 Task: Select Convenience. Add to cart, from Ice Cream Parlour for 1779 Jenna Lane, Cincinnati, Ohio 45202, Cell Number 513-925-0533, following item : Sundae Funday Bundle_x000D_
 - 2
Action: Mouse moved to (257, 115)
Screenshot: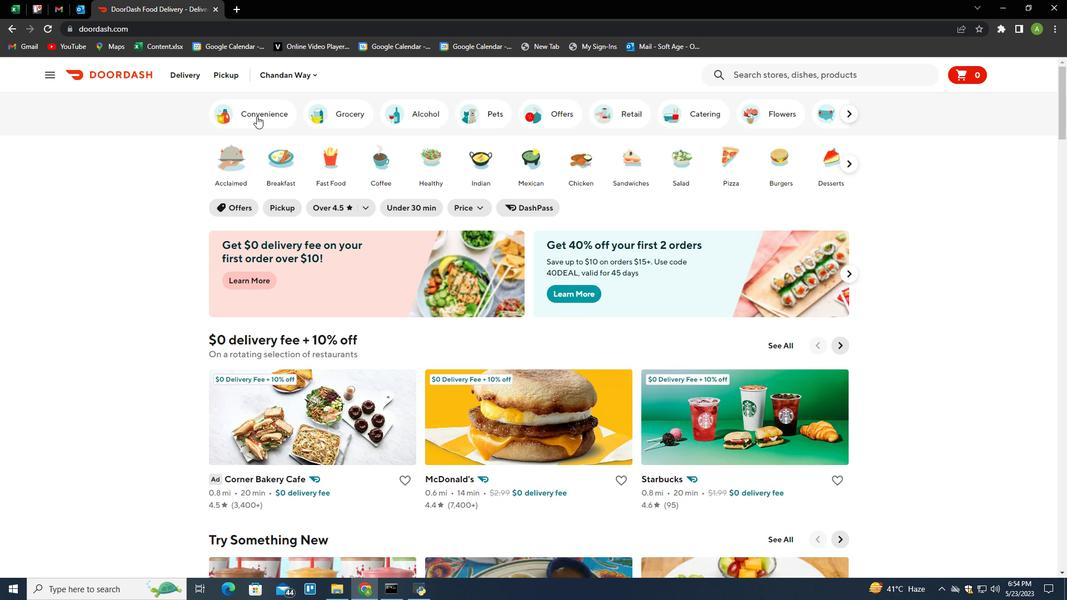 
Action: Mouse pressed left at (257, 115)
Screenshot: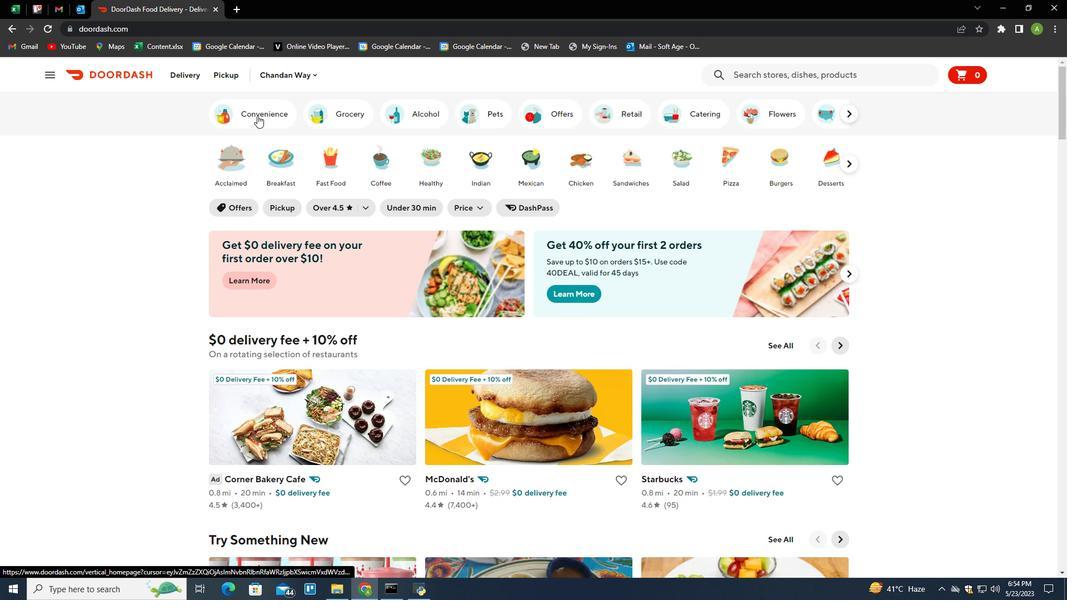 
Action: Mouse moved to (713, 480)
Screenshot: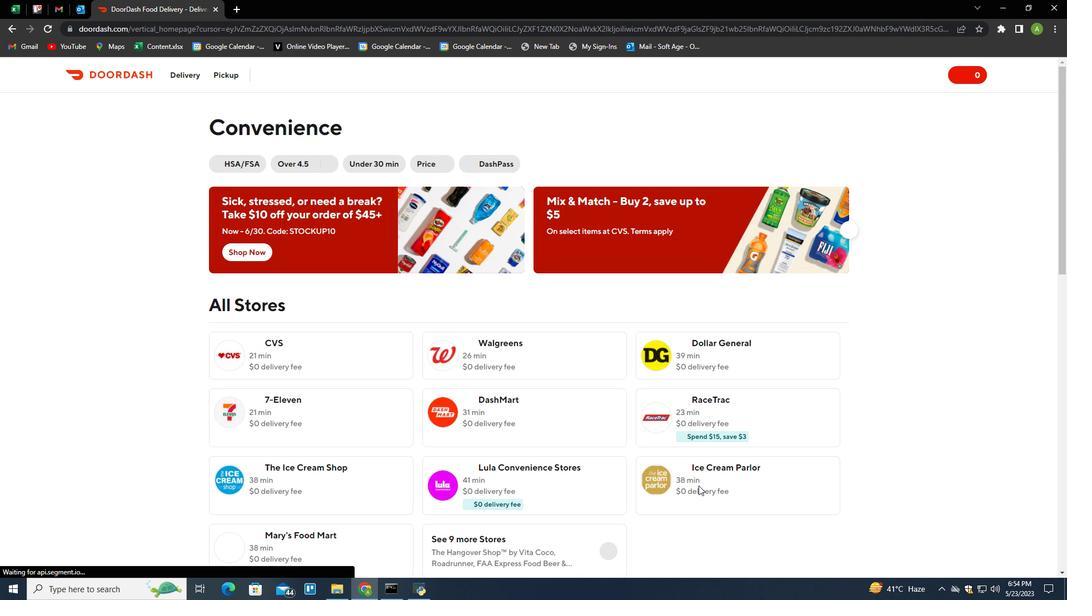 
Action: Mouse pressed left at (713, 480)
Screenshot: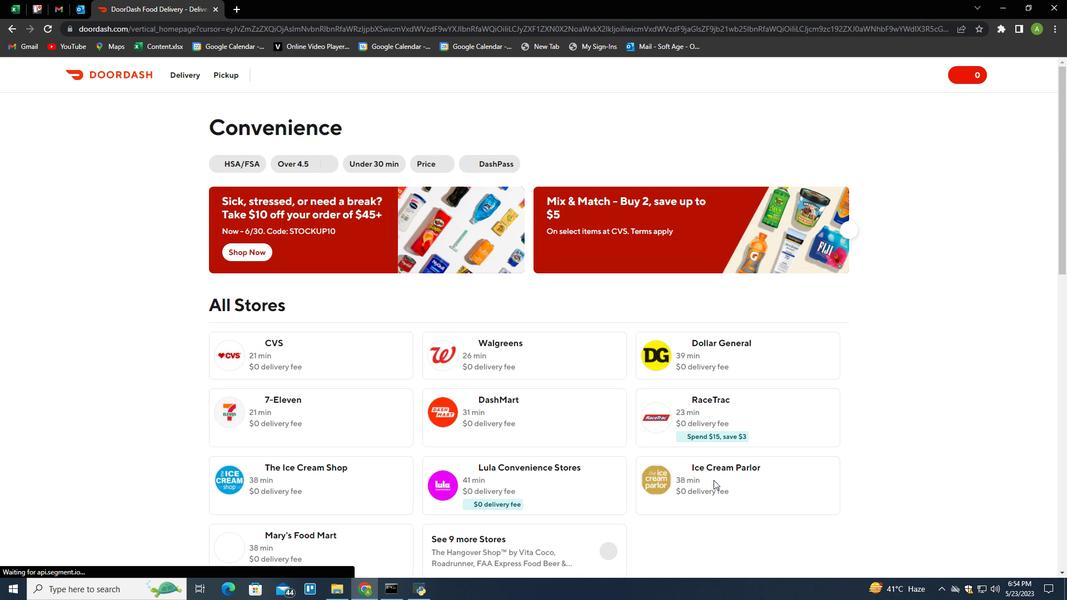 
Action: Mouse moved to (226, 75)
Screenshot: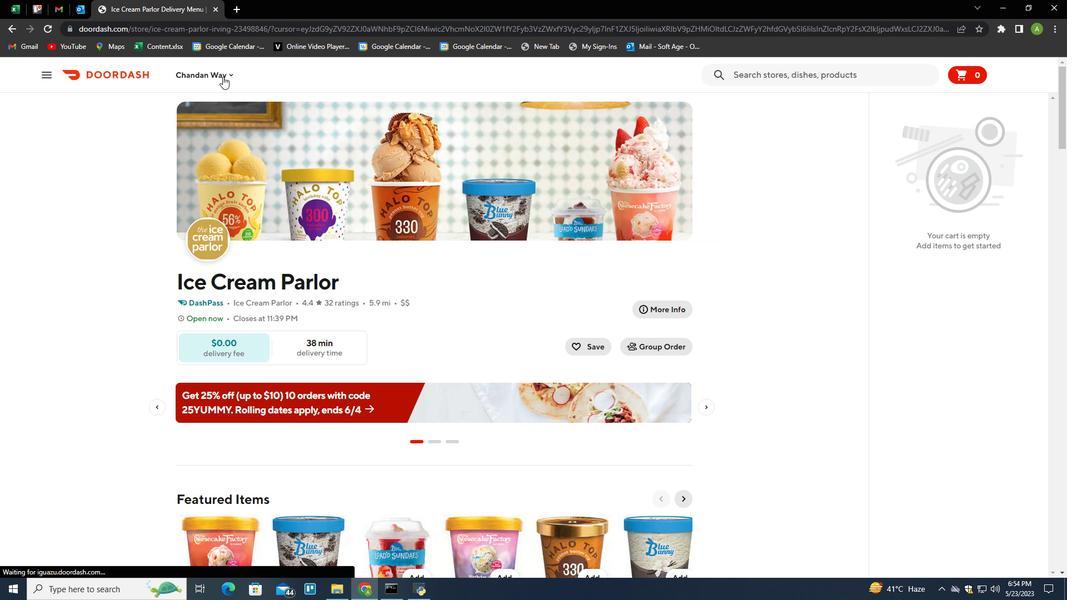 
Action: Mouse pressed left at (226, 75)
Screenshot: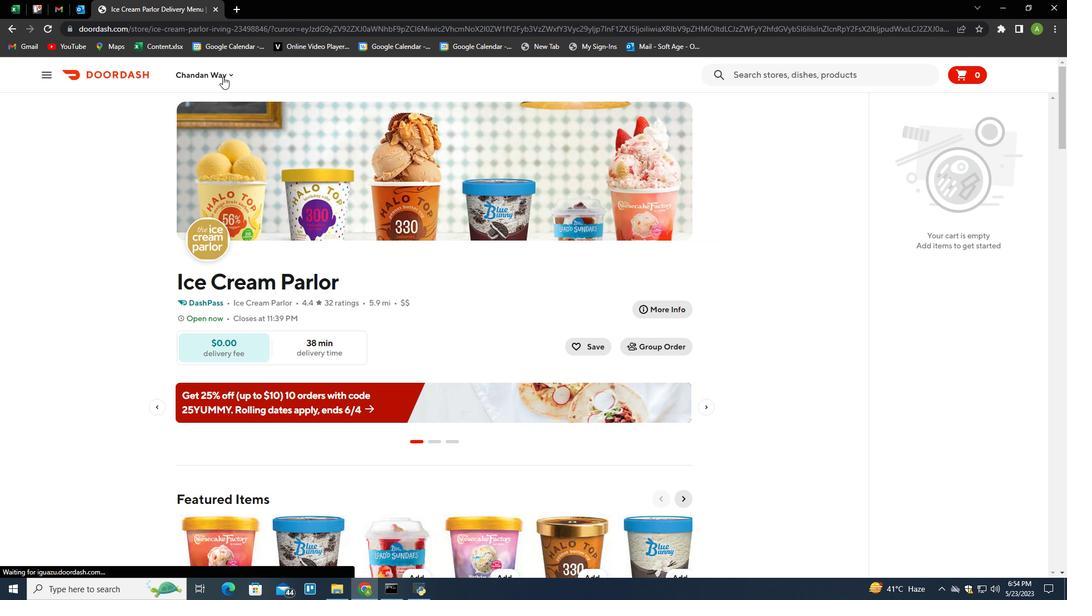 
Action: Mouse moved to (245, 120)
Screenshot: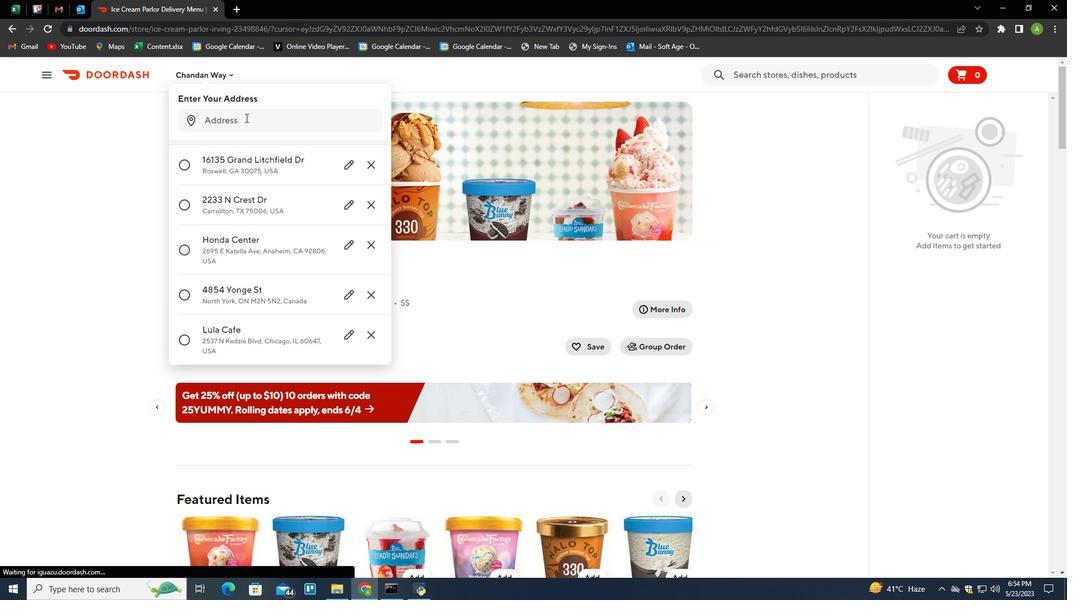 
Action: Mouse pressed left at (245, 120)
Screenshot: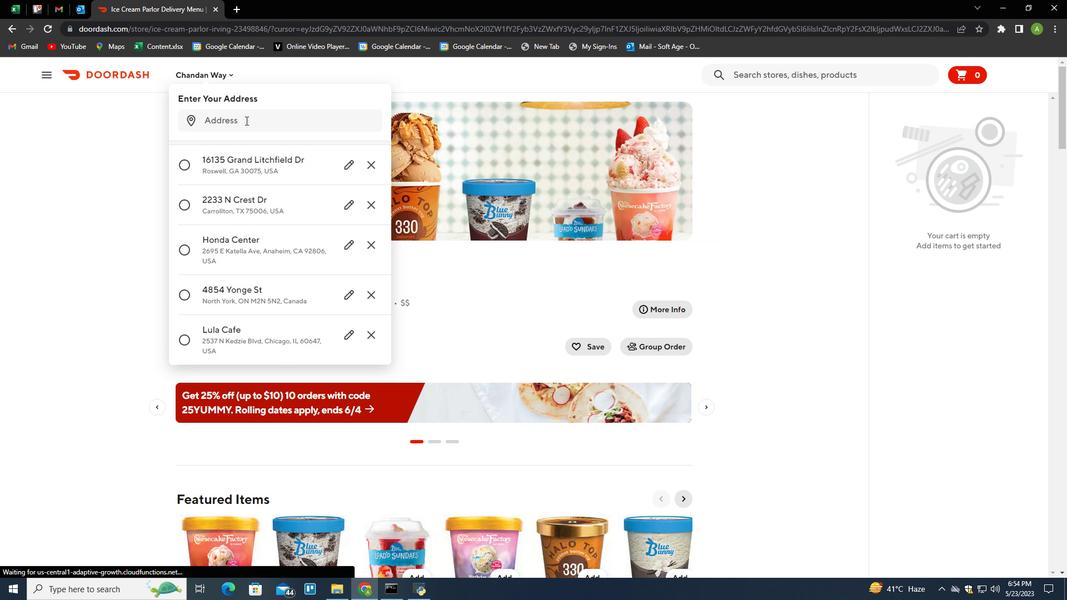 
Action: Mouse moved to (201, 16)
Screenshot: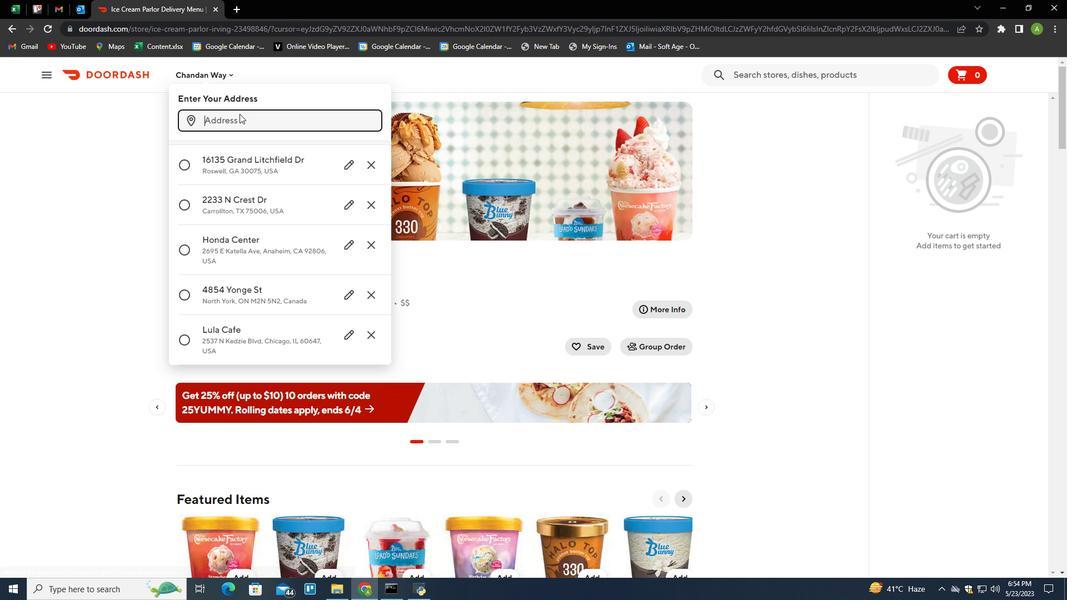 
Action: Key pressed 1779<Key.space>jenna<Key.space>lane<Key.space><Key.backspace>,<Key.space>cincinnati,<Key.space>ohio<Key.space>45202<Key.enter>
Screenshot: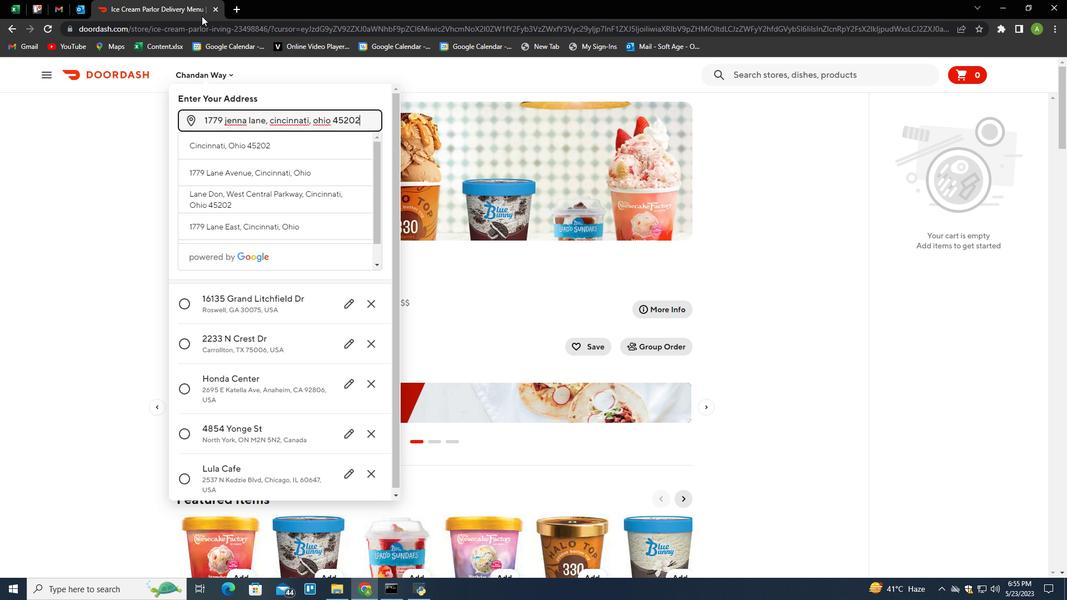 
Action: Mouse moved to (272, 287)
Screenshot: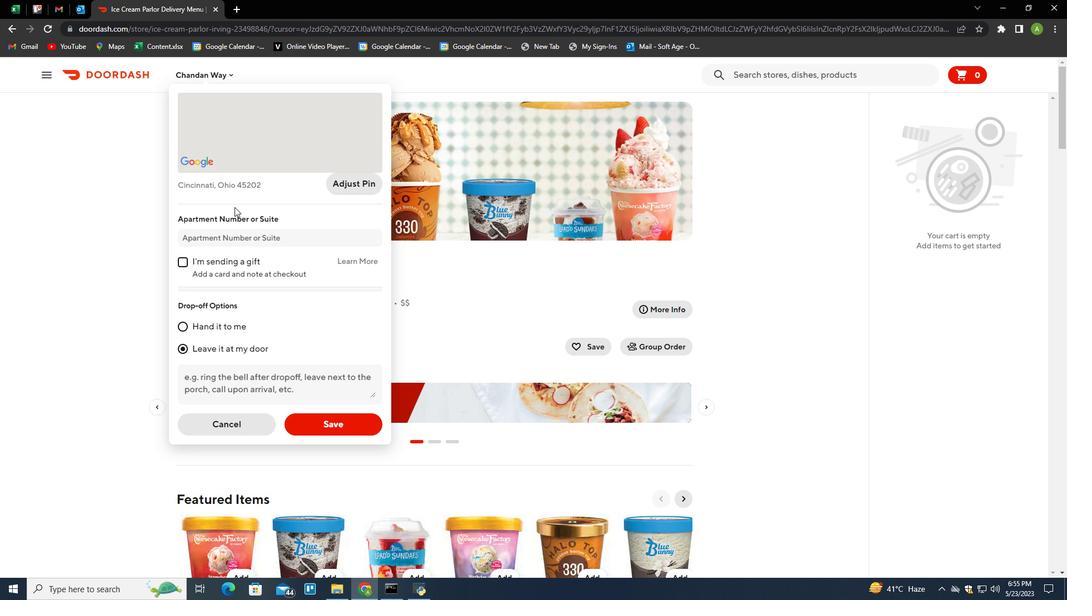
Action: Mouse scrolled (272, 287) with delta (0, 0)
Screenshot: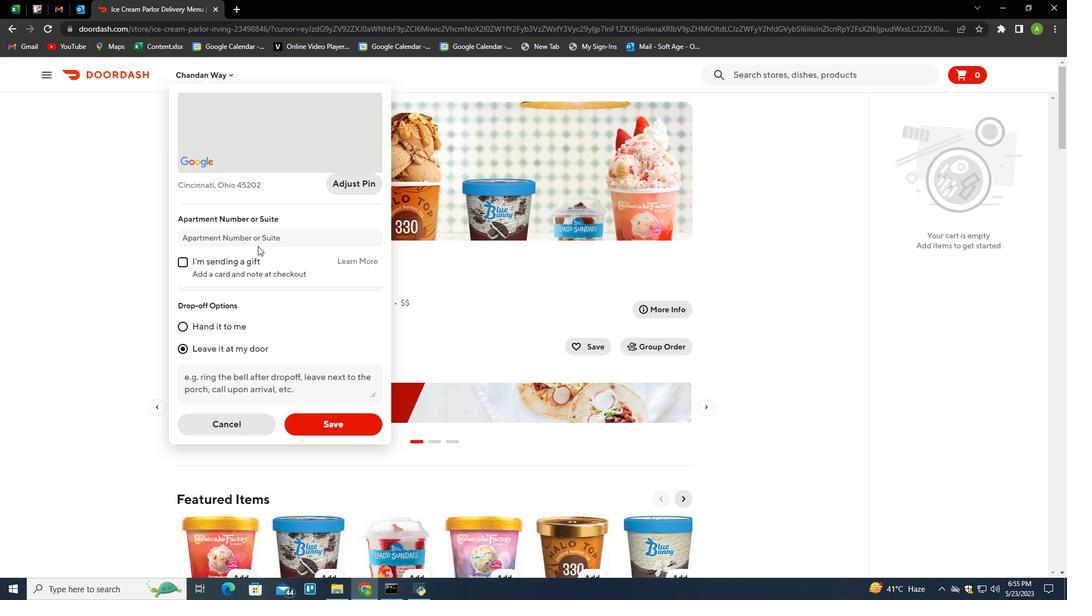 
Action: Mouse moved to (338, 423)
Screenshot: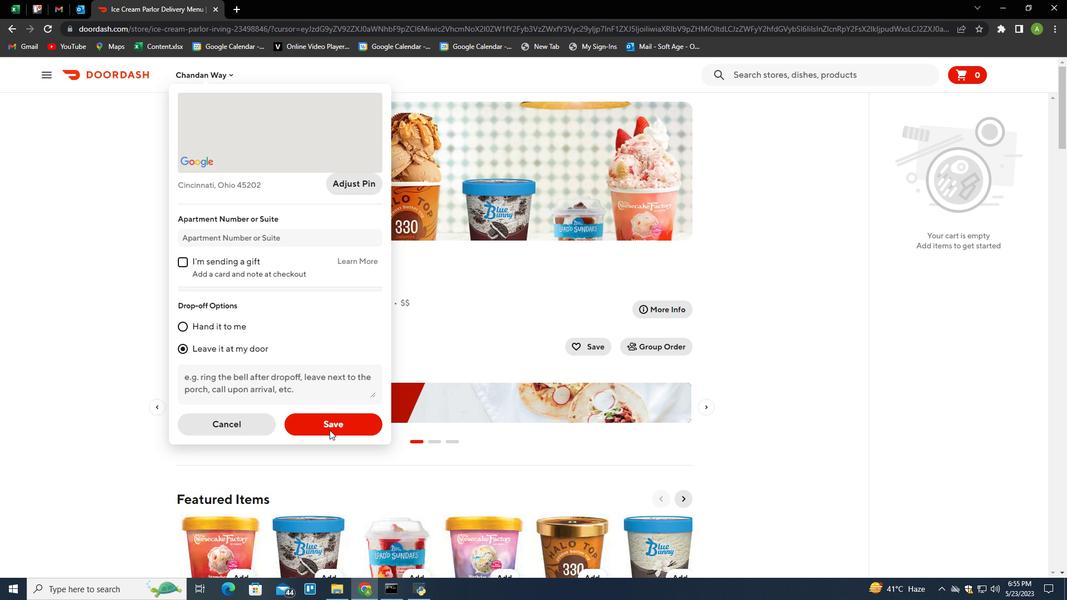 
Action: Mouse pressed left at (338, 423)
Screenshot: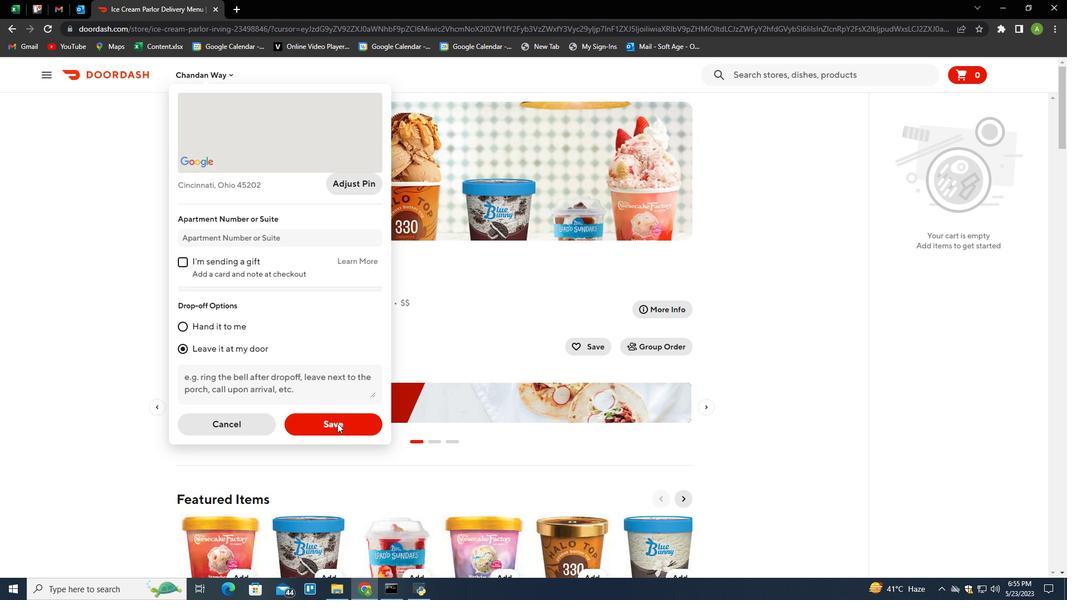 
Action: Mouse moved to (391, 232)
Screenshot: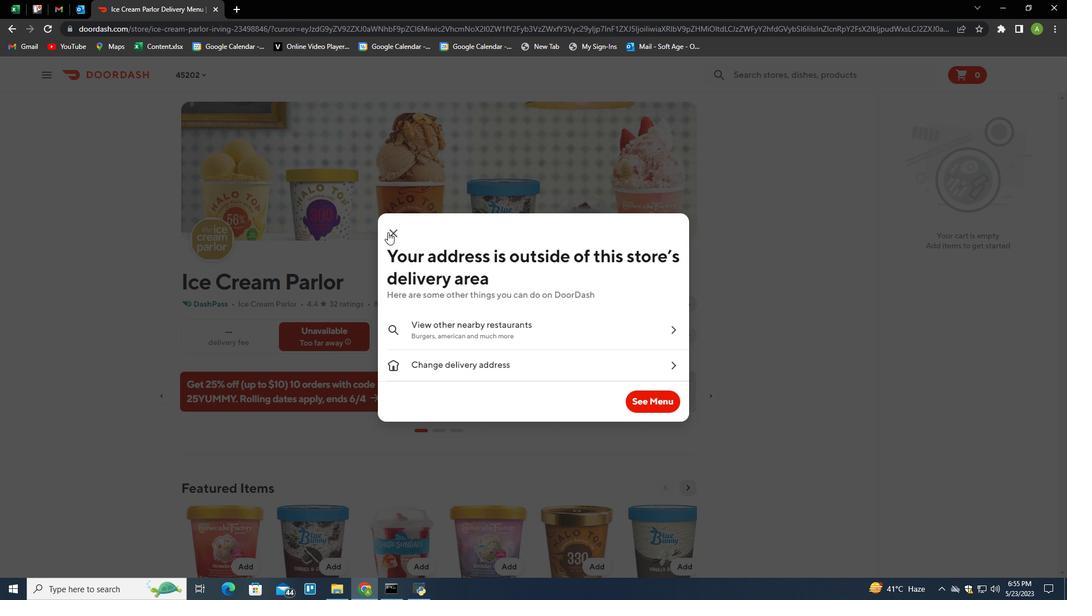 
Action: Mouse pressed left at (391, 232)
Screenshot: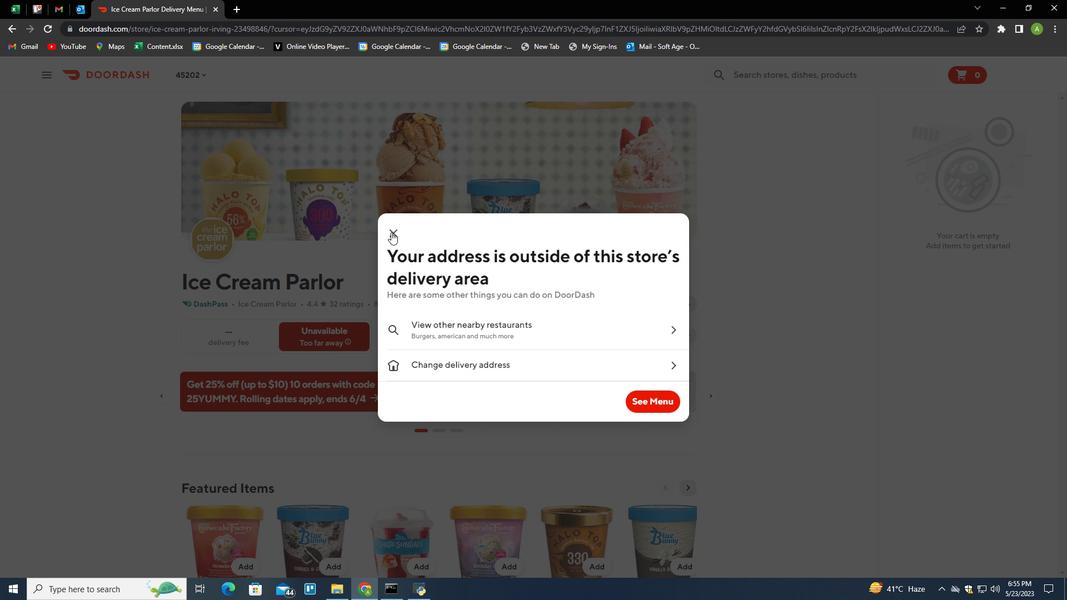 
Action: Mouse moved to (611, 304)
Screenshot: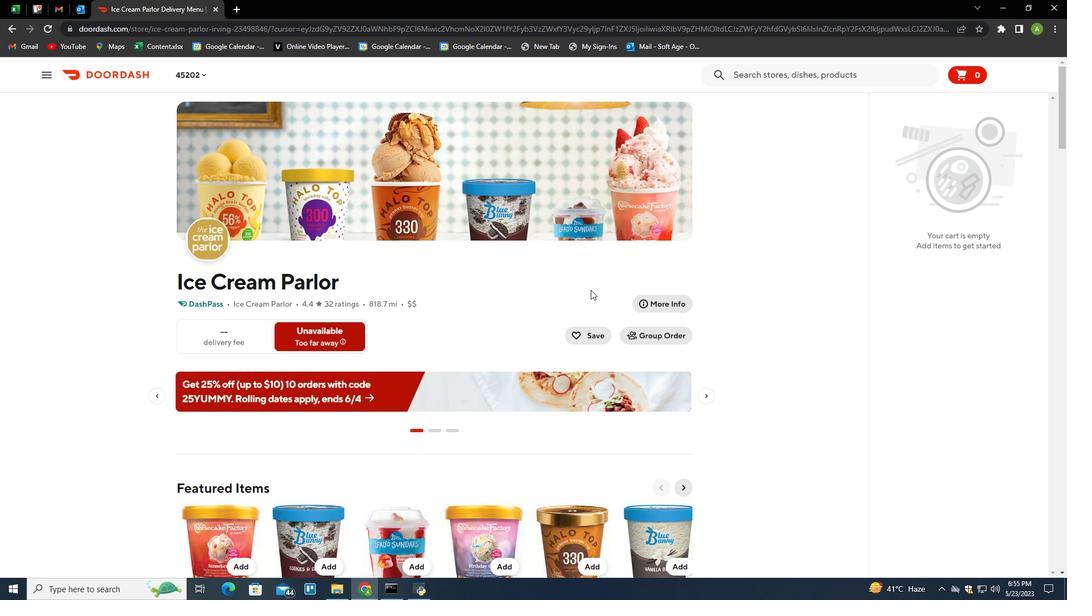 
Action: Mouse scrolled (611, 304) with delta (0, 0)
Screenshot: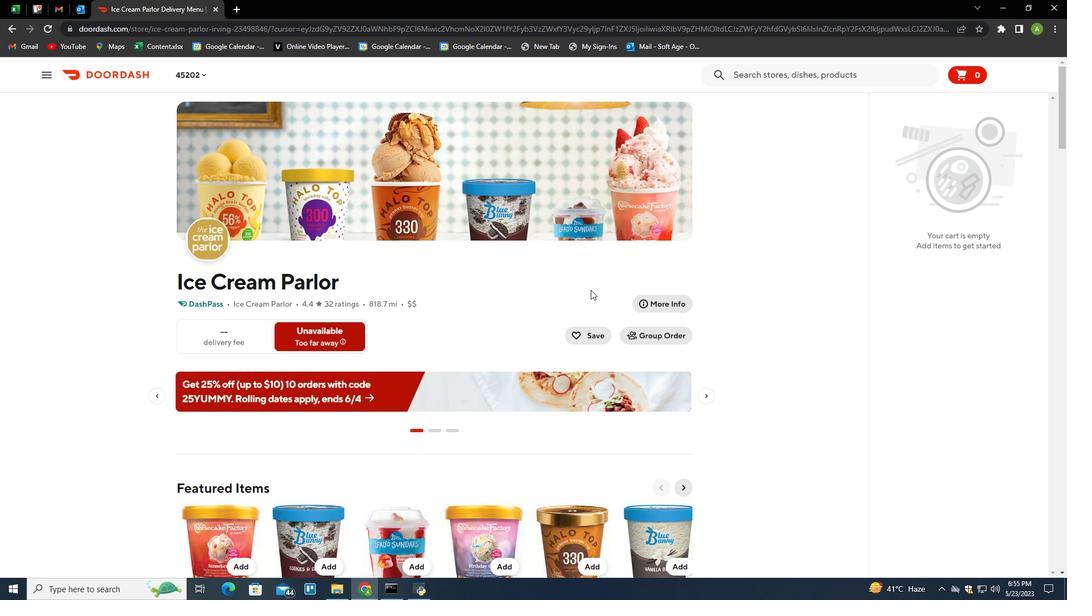 
Action: Mouse moved to (611, 306)
Screenshot: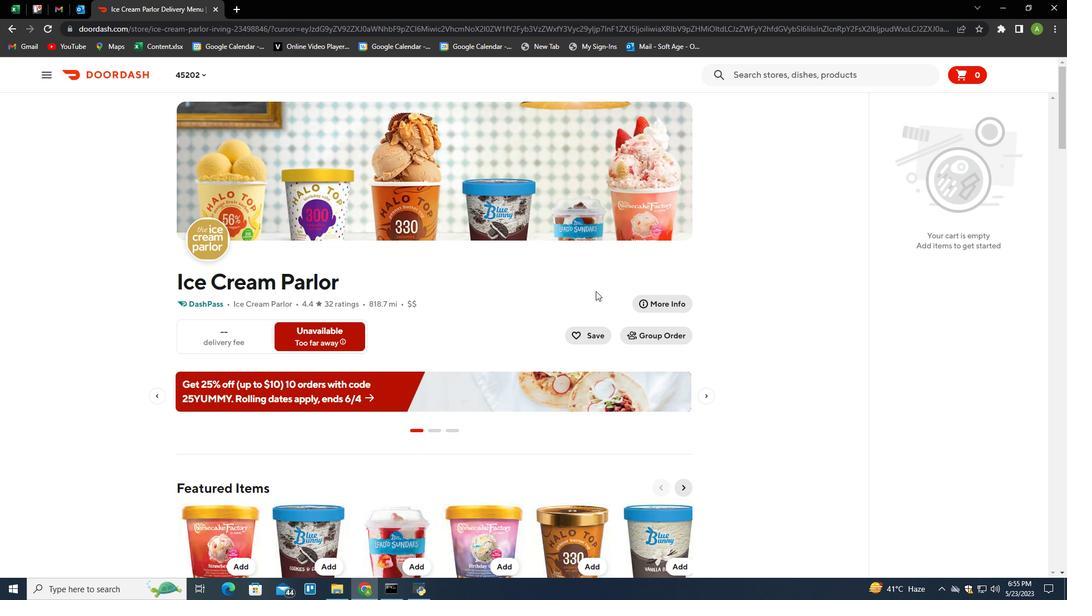 
Action: Mouse scrolled (611, 306) with delta (0, 0)
Screenshot: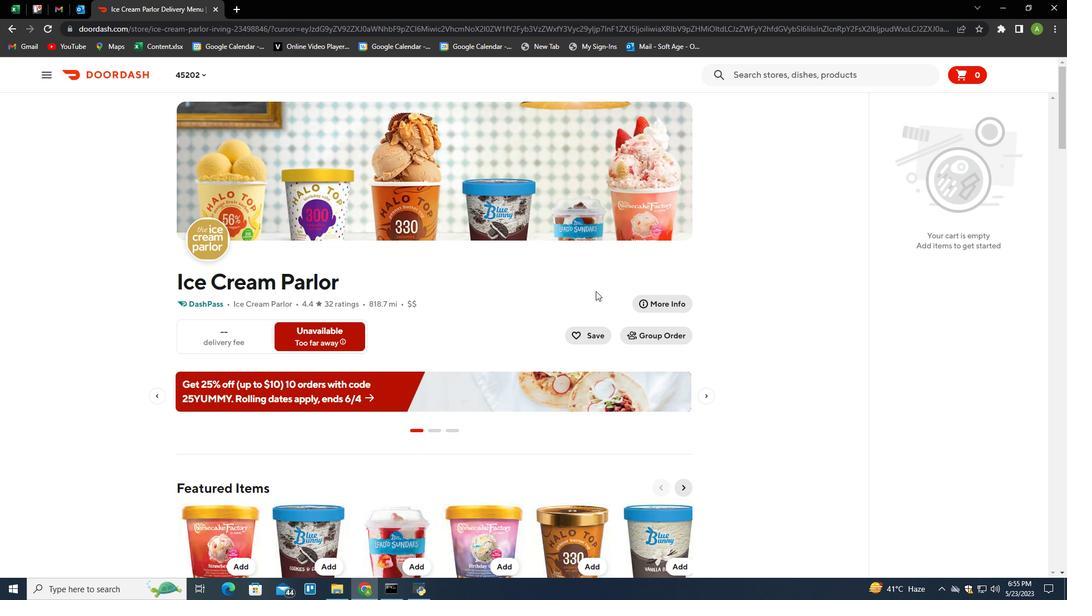
Action: Mouse moved to (611, 308)
Screenshot: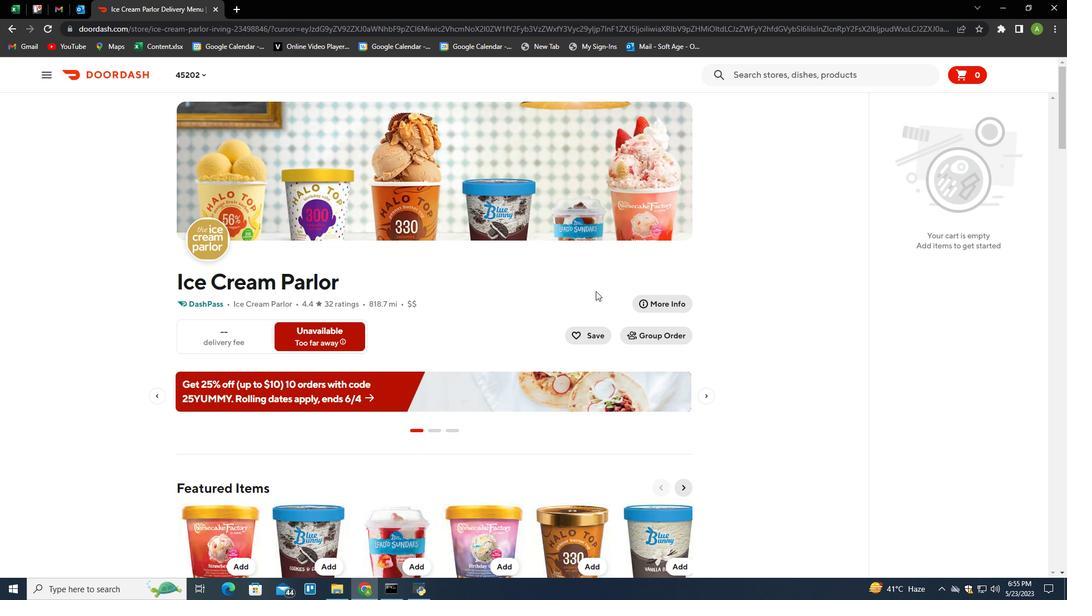 
Action: Mouse scrolled (611, 308) with delta (0, 0)
Screenshot: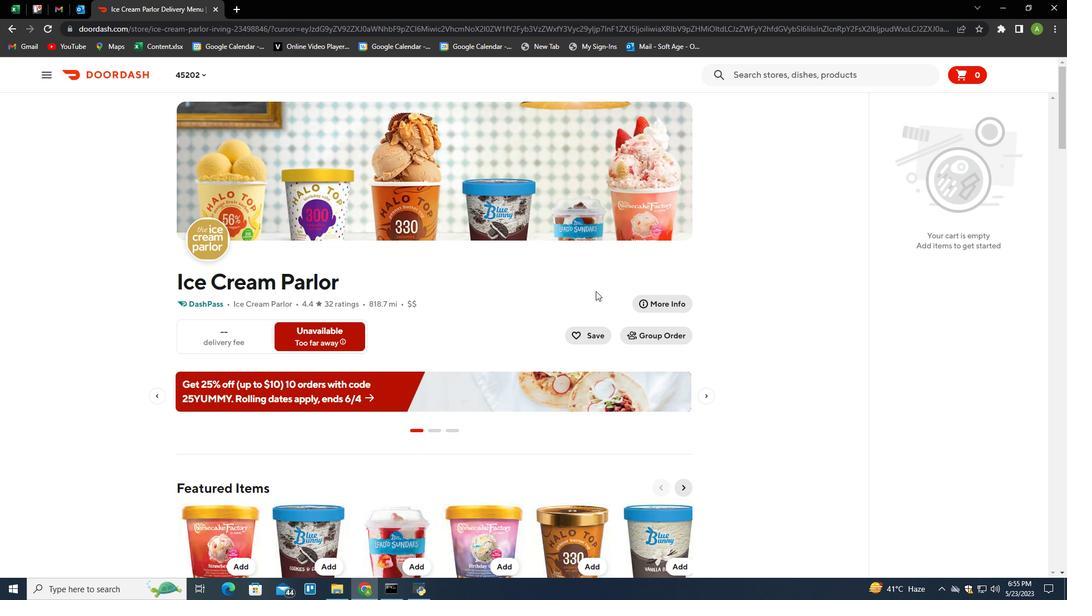 
Action: Mouse moved to (611, 310)
Screenshot: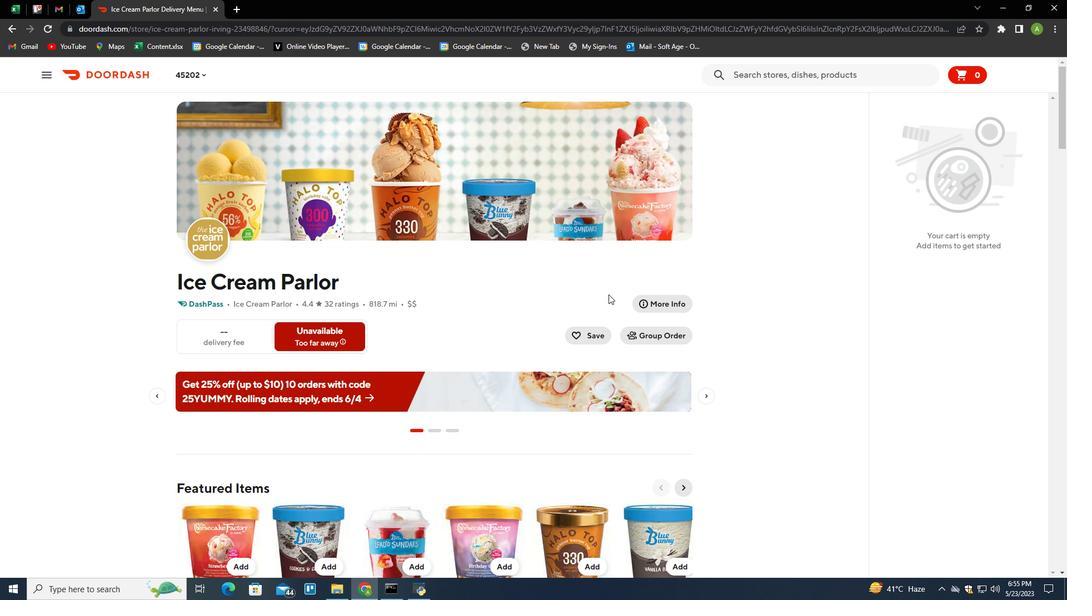 
Action: Mouse scrolled (611, 309) with delta (0, 0)
Screenshot: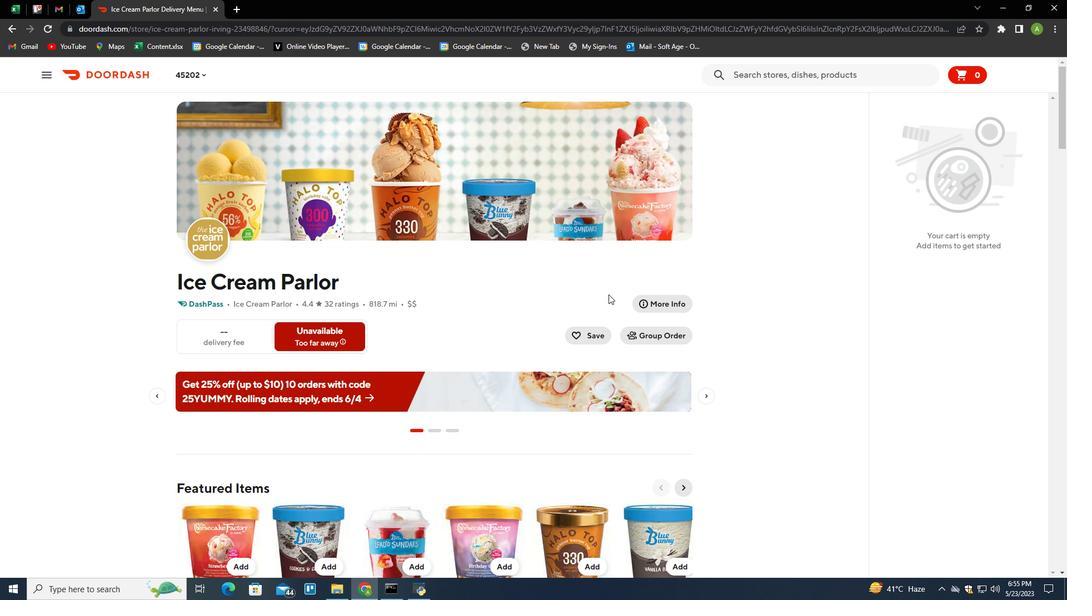 
Action: Mouse moved to (611, 312)
Screenshot: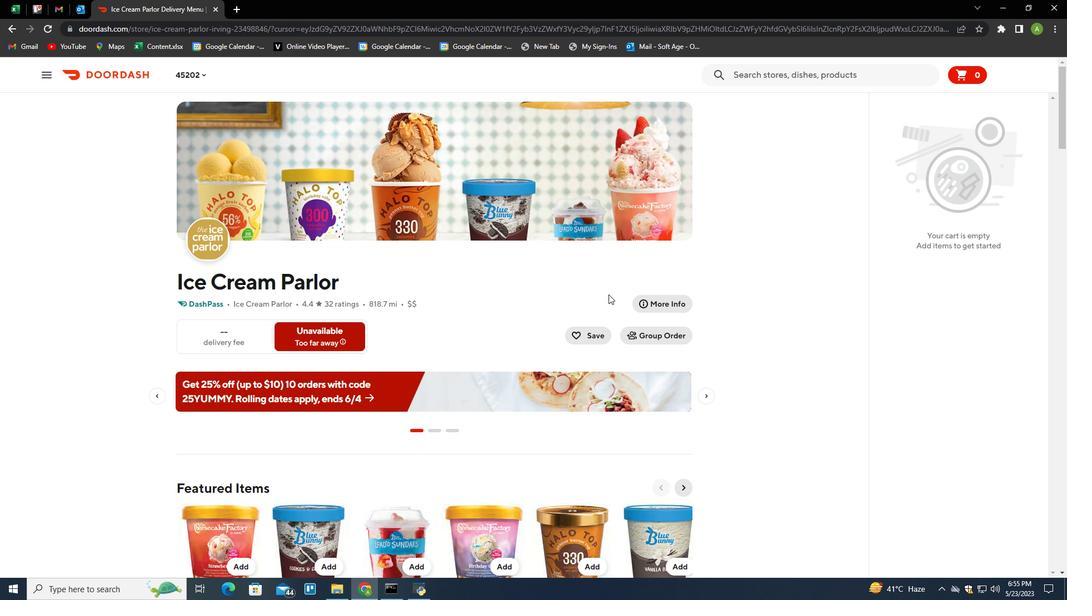 
Action: Mouse scrolled (611, 311) with delta (0, 0)
Screenshot: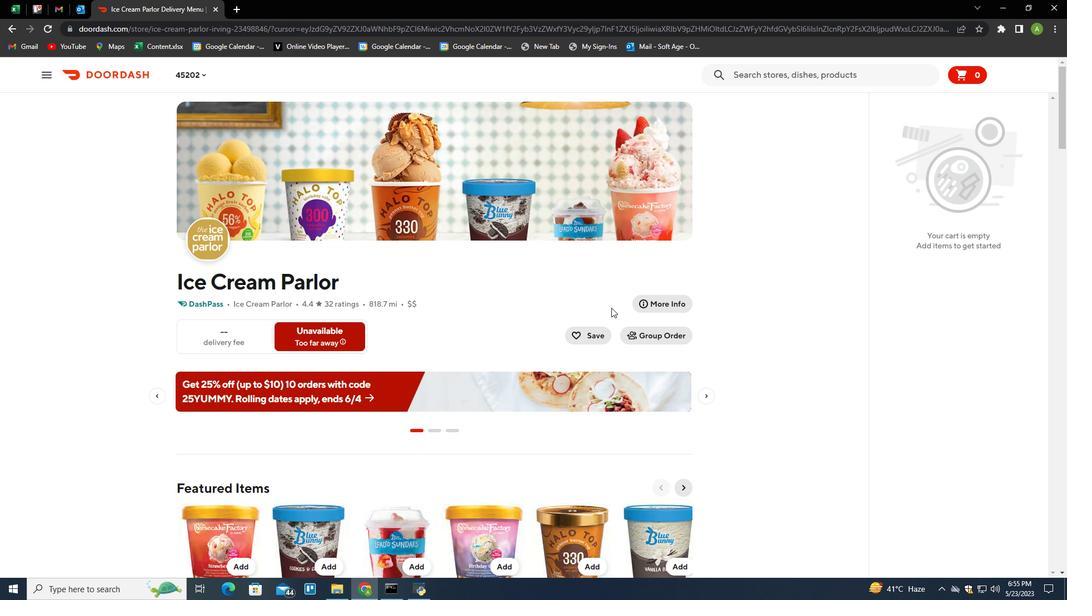 
Action: Mouse moved to (595, 543)
Screenshot: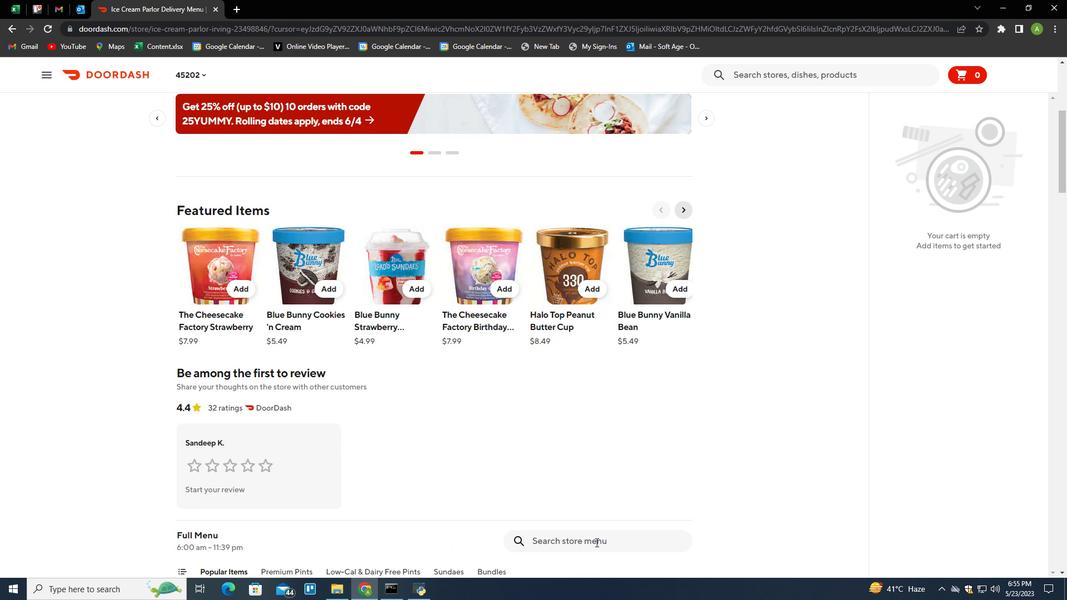 
Action: Mouse pressed left at (595, 543)
Screenshot: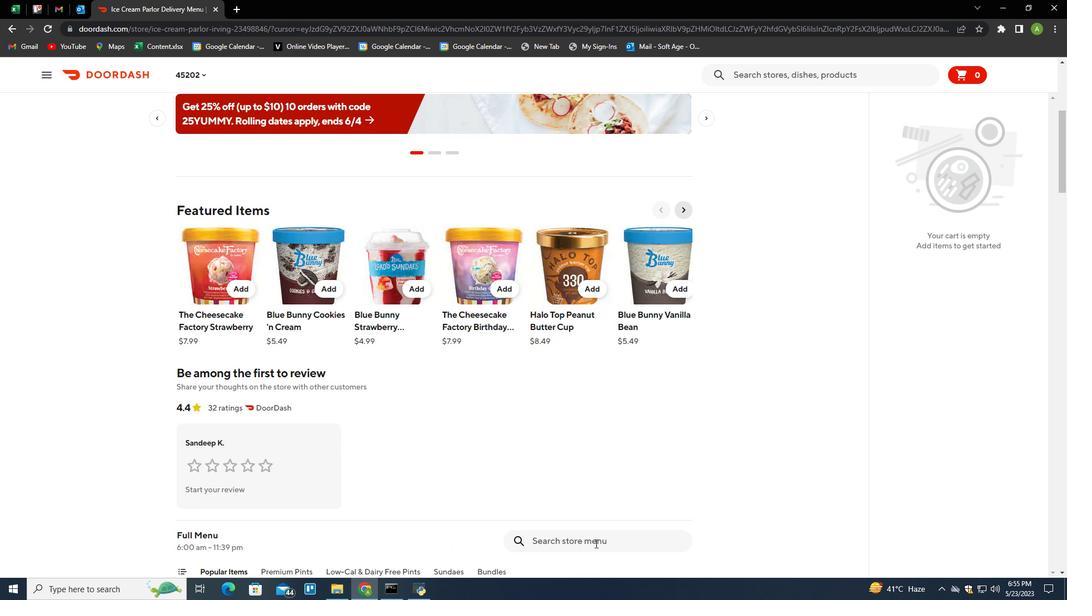 
Action: Mouse moved to (568, 493)
Screenshot: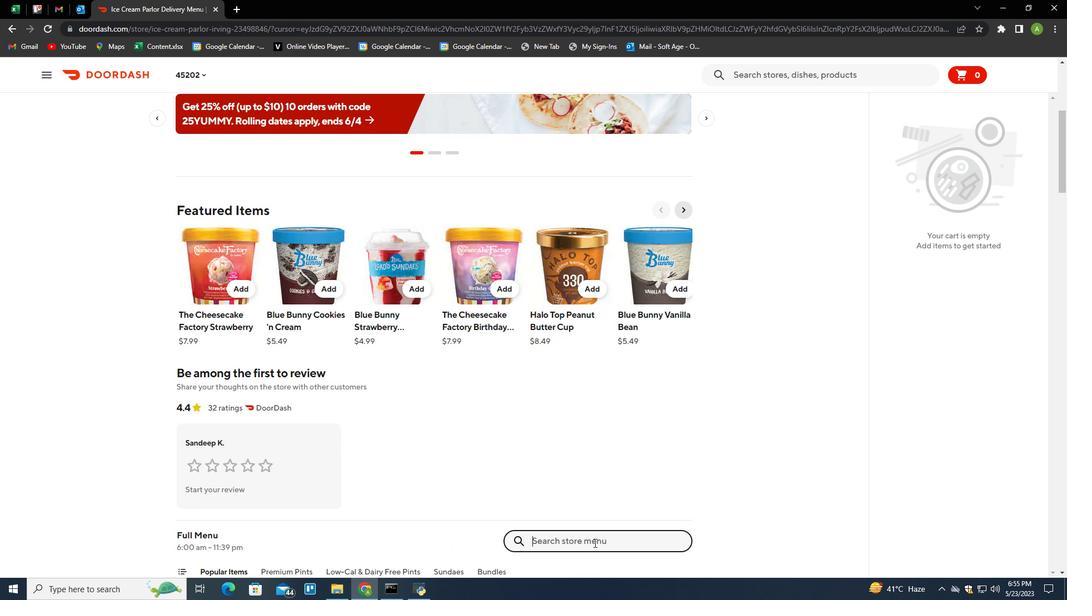 
Action: Key pressed sundae<Key.space>funday<Key.space>bundle<Key.enter>
Screenshot: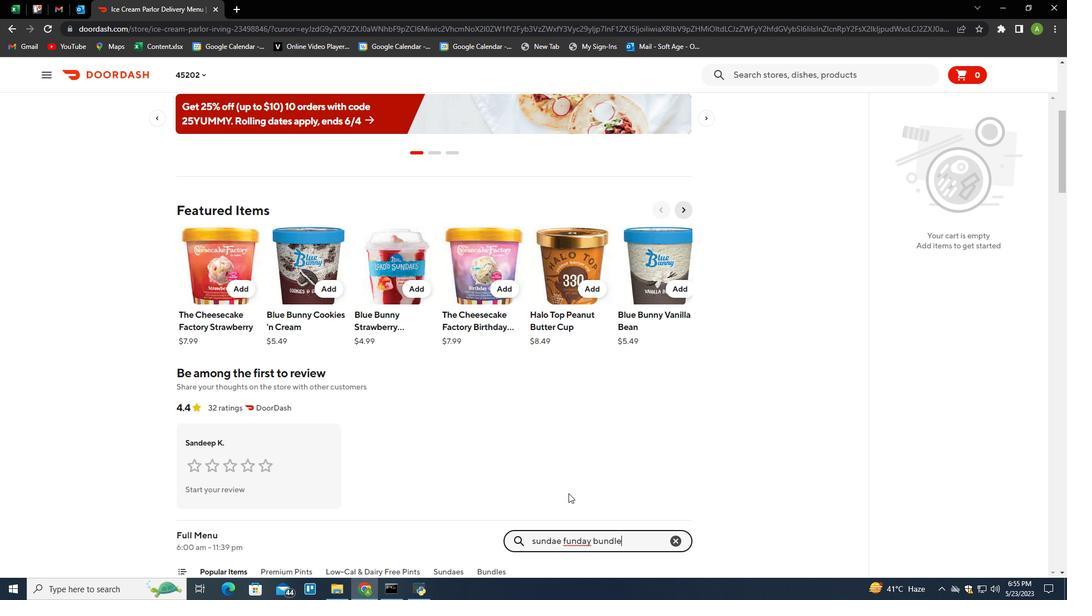 
Action: Mouse moved to (405, 301)
Screenshot: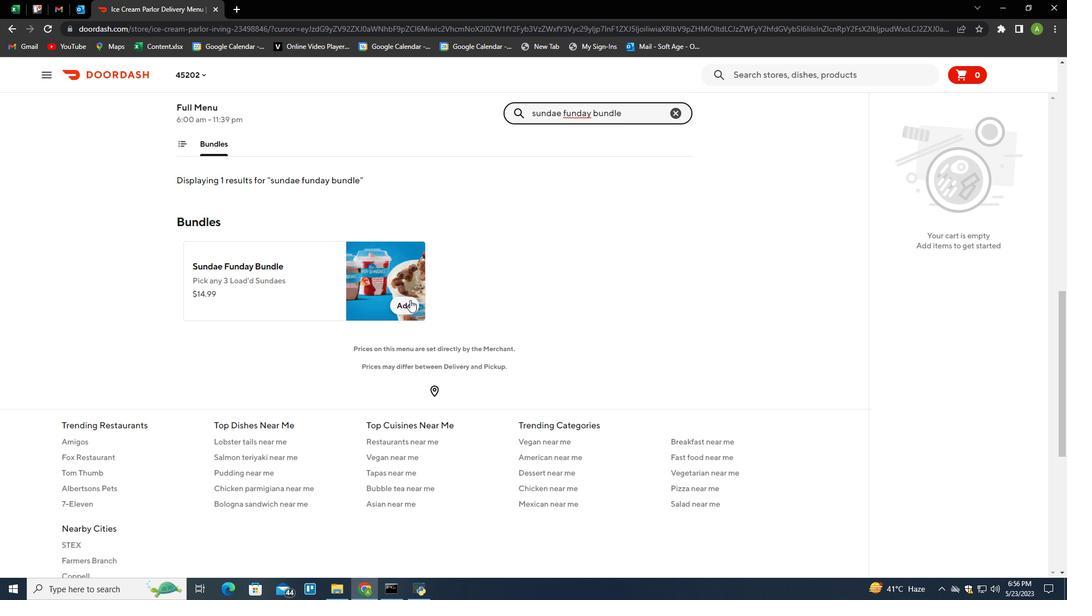 
Action: Mouse pressed left at (405, 301)
Screenshot: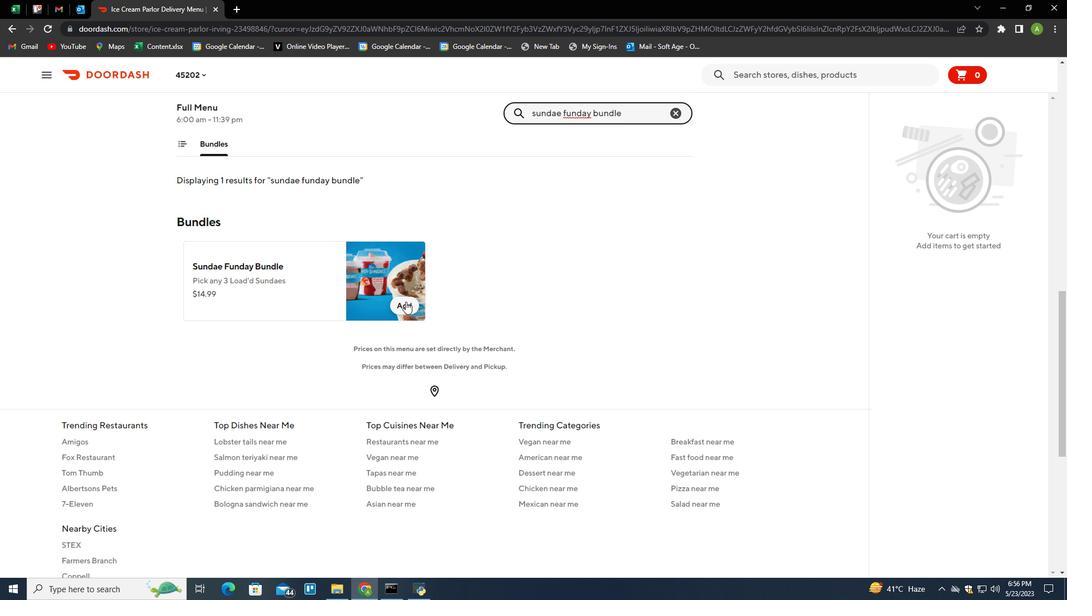 
Action: Mouse moved to (451, 390)
Screenshot: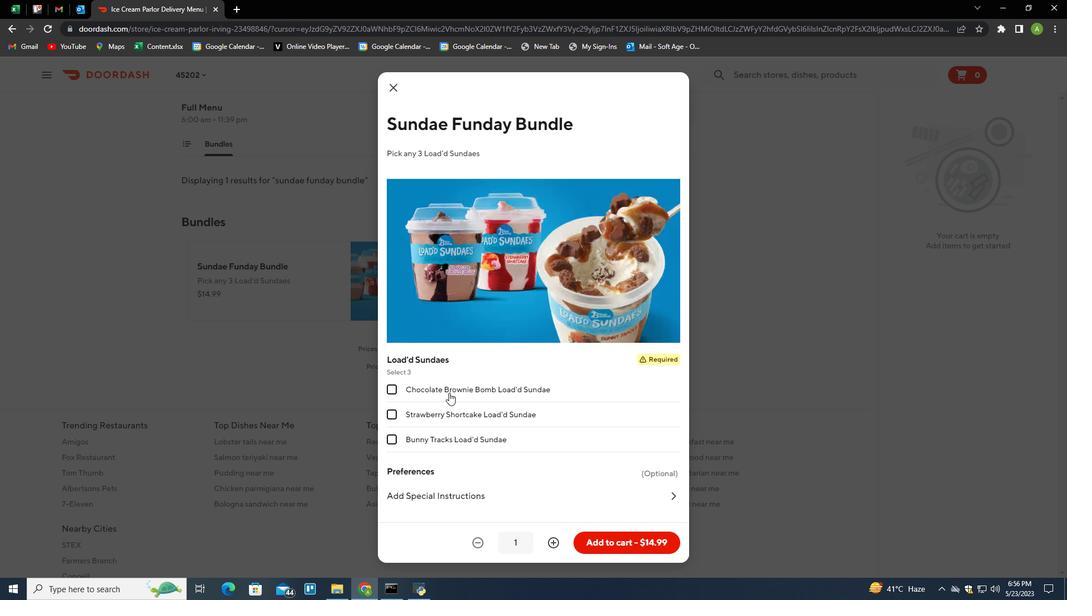 
Action: Mouse pressed left at (451, 390)
Screenshot: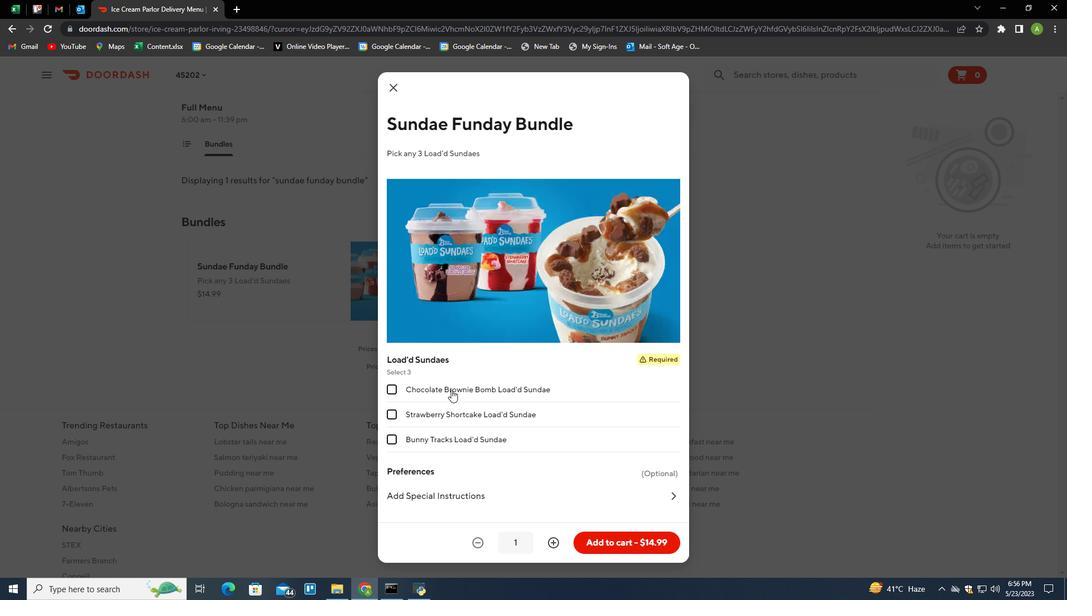
Action: Mouse moved to (442, 414)
Screenshot: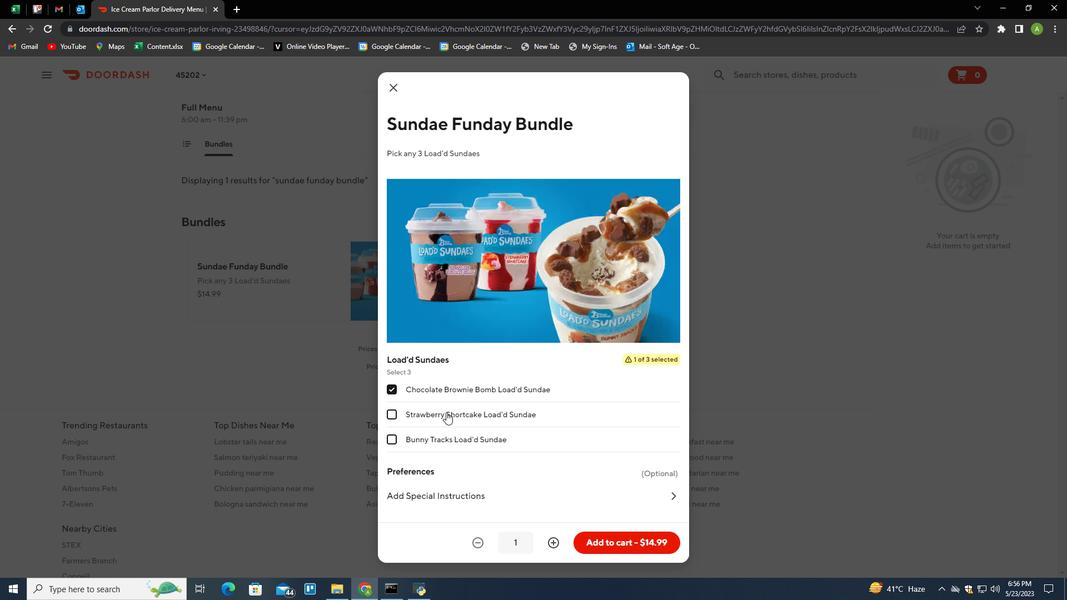 
Action: Mouse pressed left at (442, 414)
Screenshot: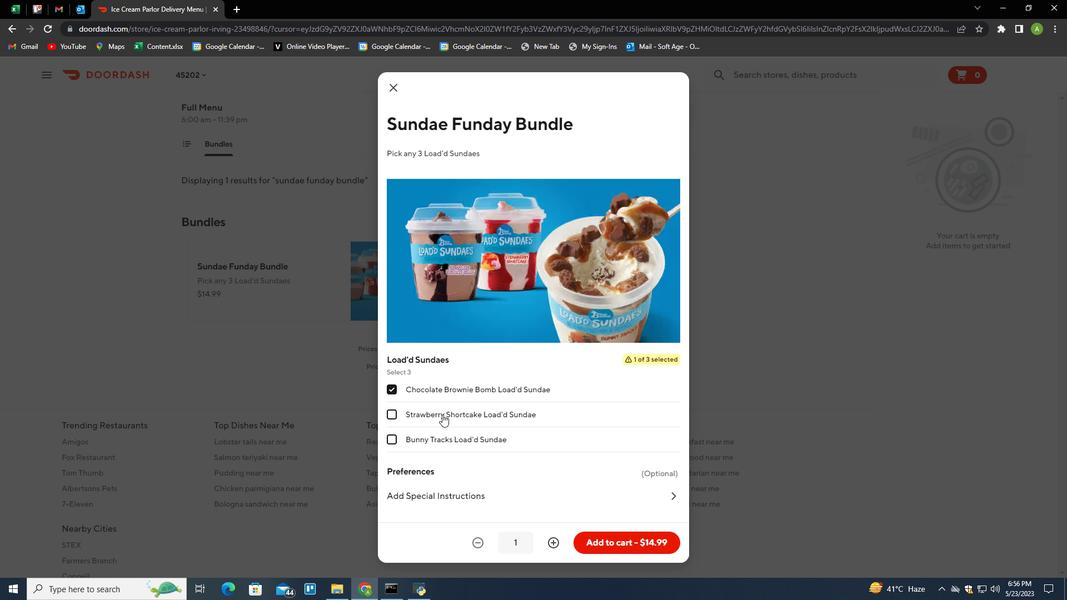 
Action: Mouse moved to (594, 541)
Screenshot: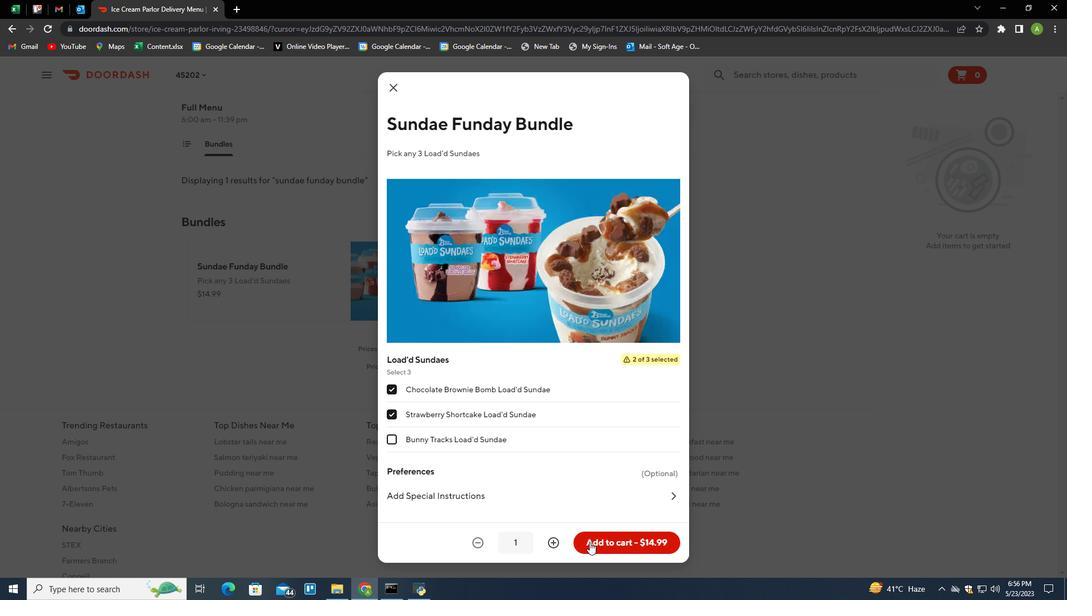
Action: Mouse pressed left at (594, 541)
Screenshot: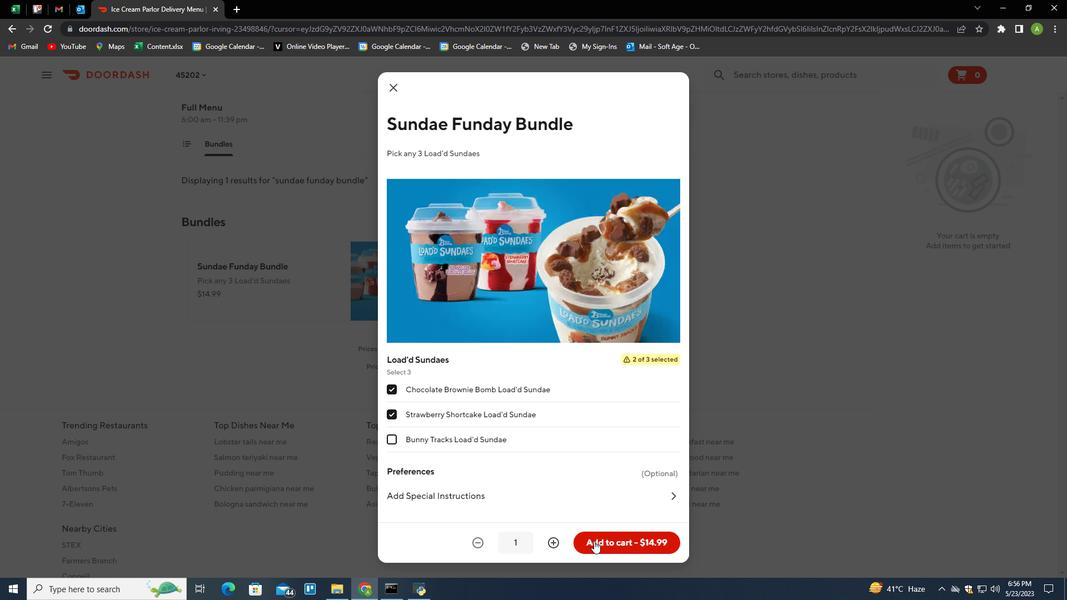 
Action: Mouse moved to (598, 543)
Screenshot: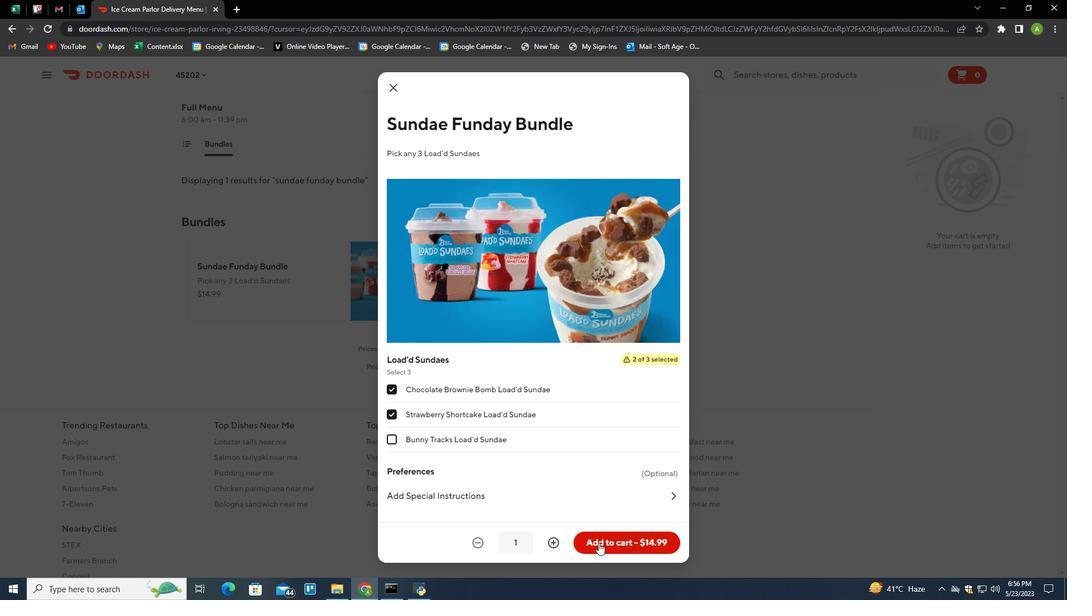 
Action: Mouse pressed left at (598, 543)
Screenshot: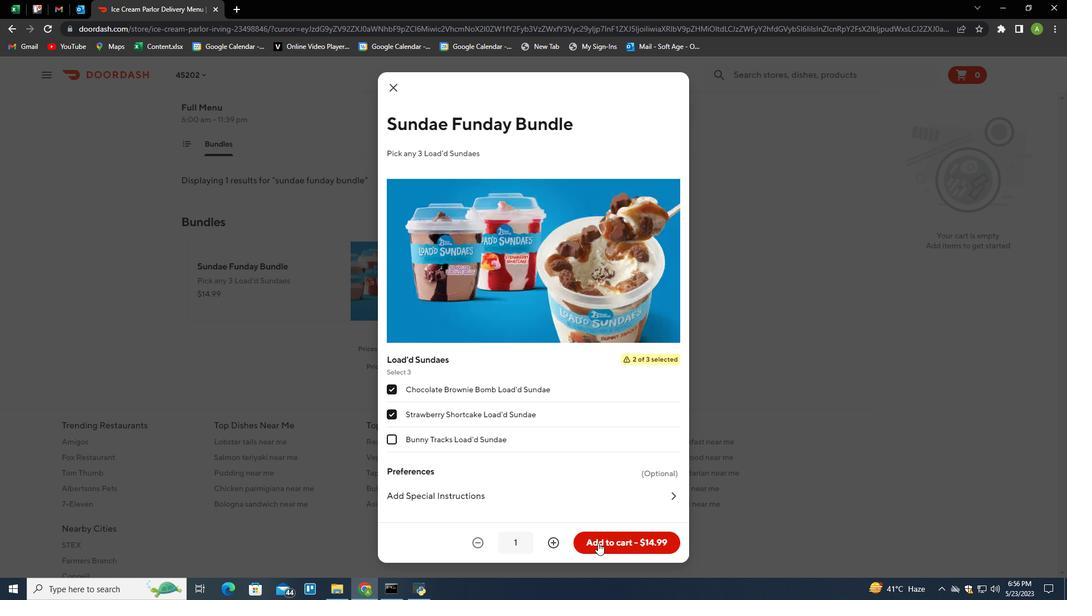 
Action: Mouse moved to (592, 542)
Screenshot: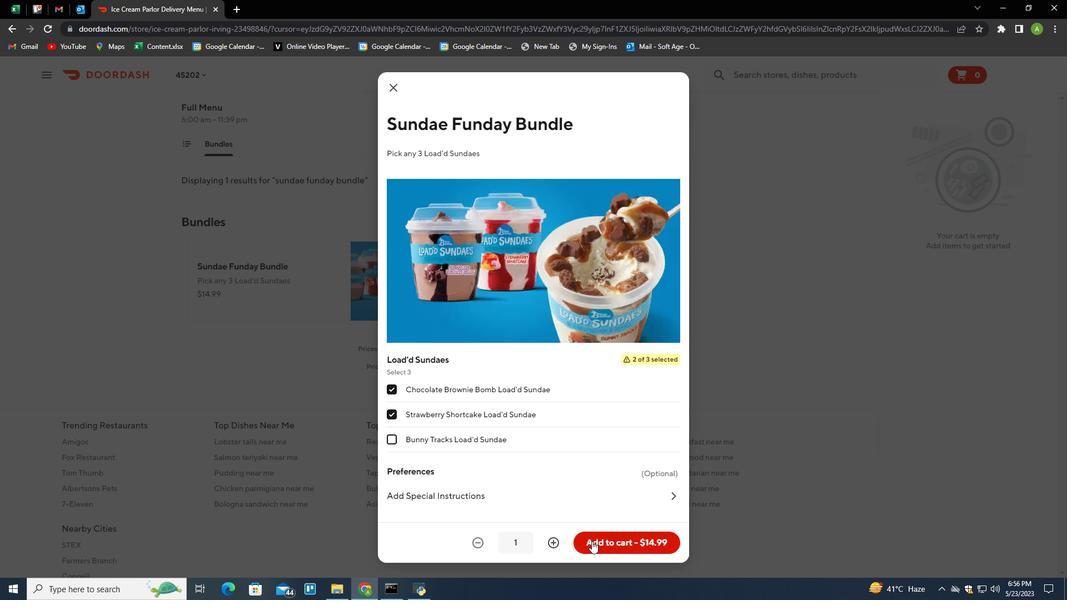
Action: Mouse pressed left at (592, 542)
Screenshot: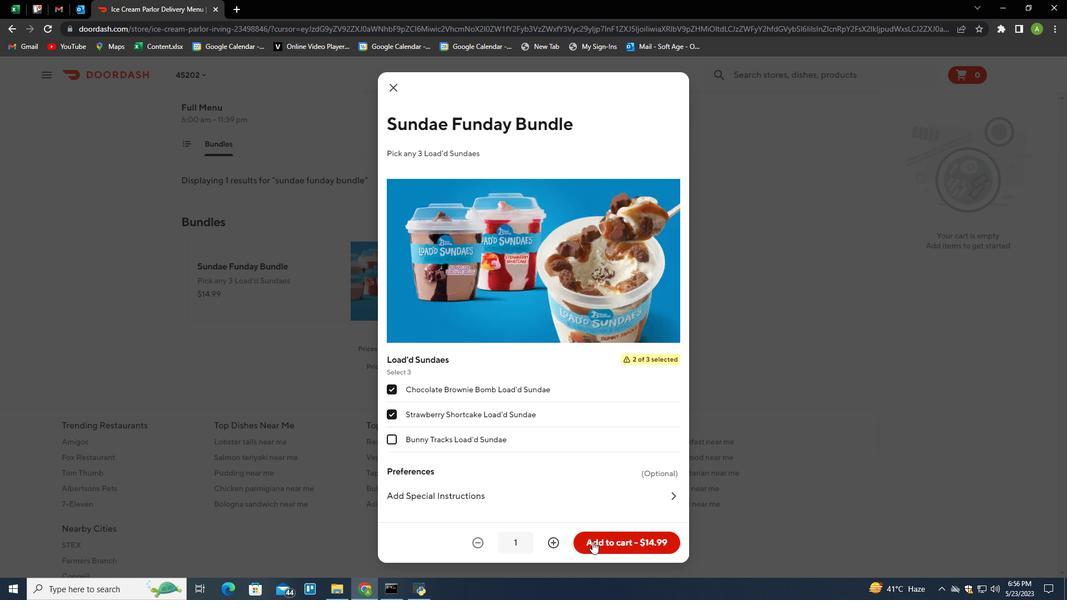 
Action: Mouse moved to (603, 541)
Screenshot: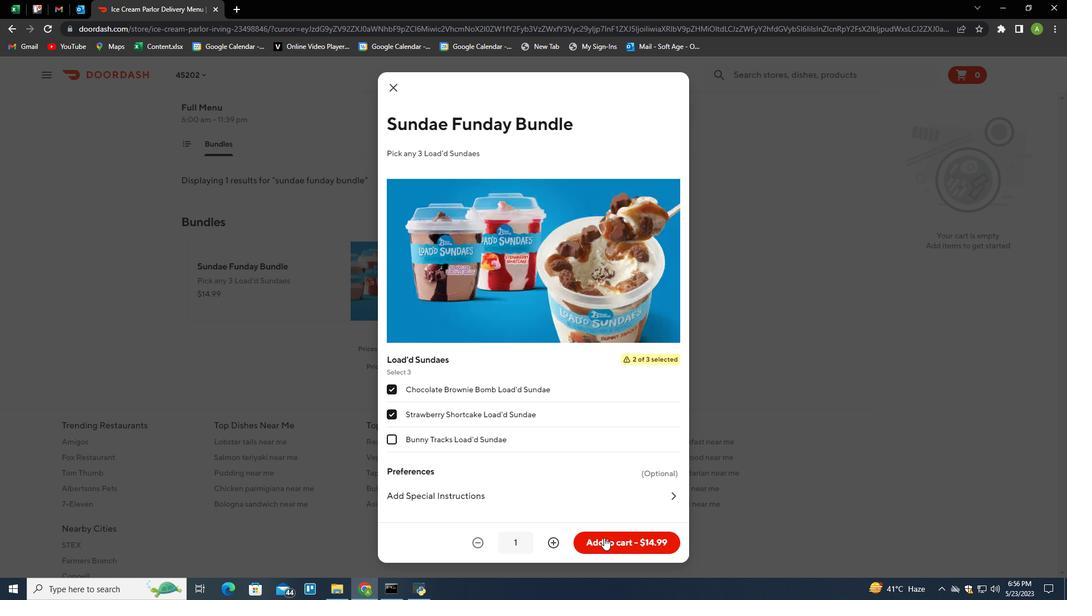 
Action: Mouse pressed left at (603, 541)
Screenshot: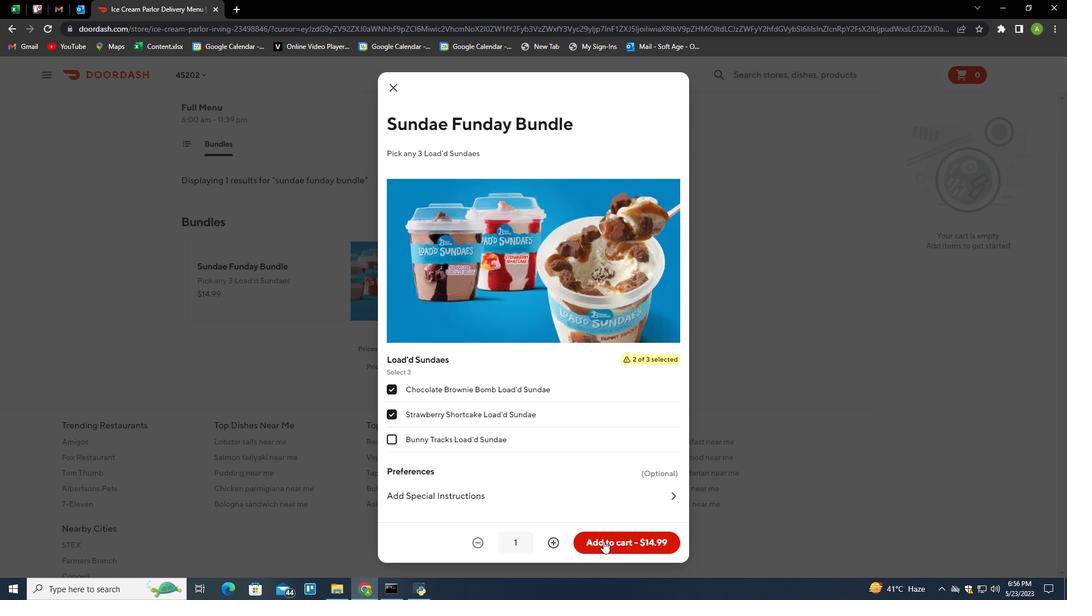 
Action: Mouse moved to (598, 544)
Screenshot: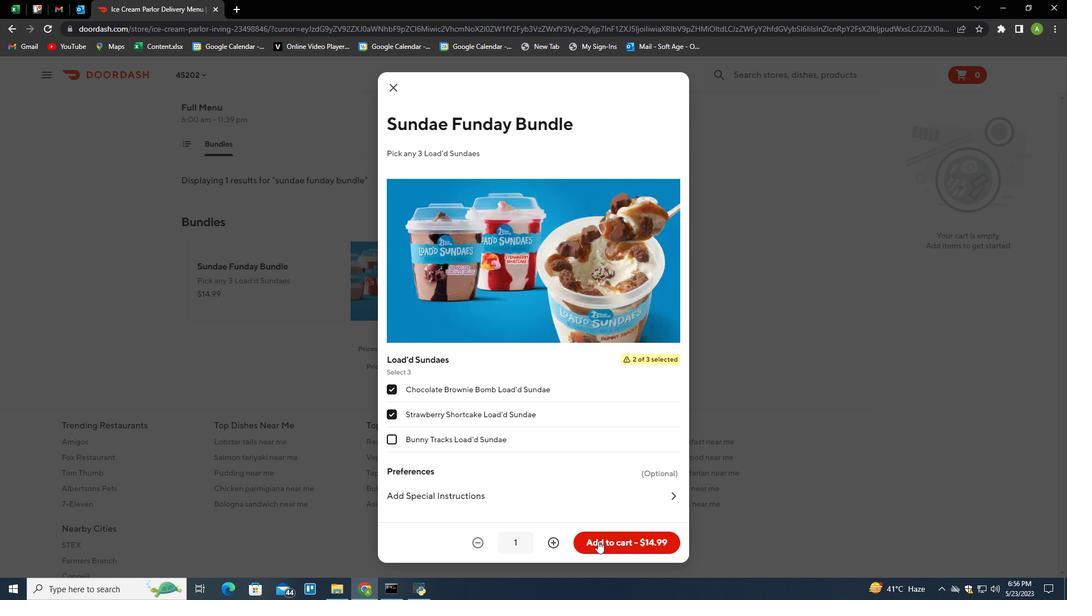 
Action: Mouse pressed left at (598, 544)
Screenshot: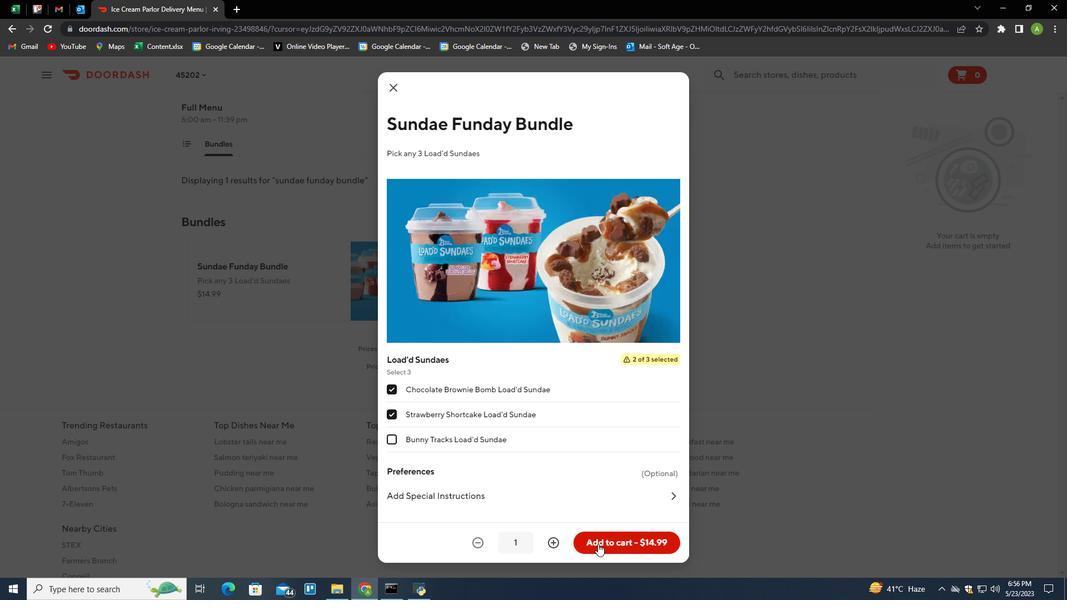 
Action: Mouse moved to (391, 410)
Screenshot: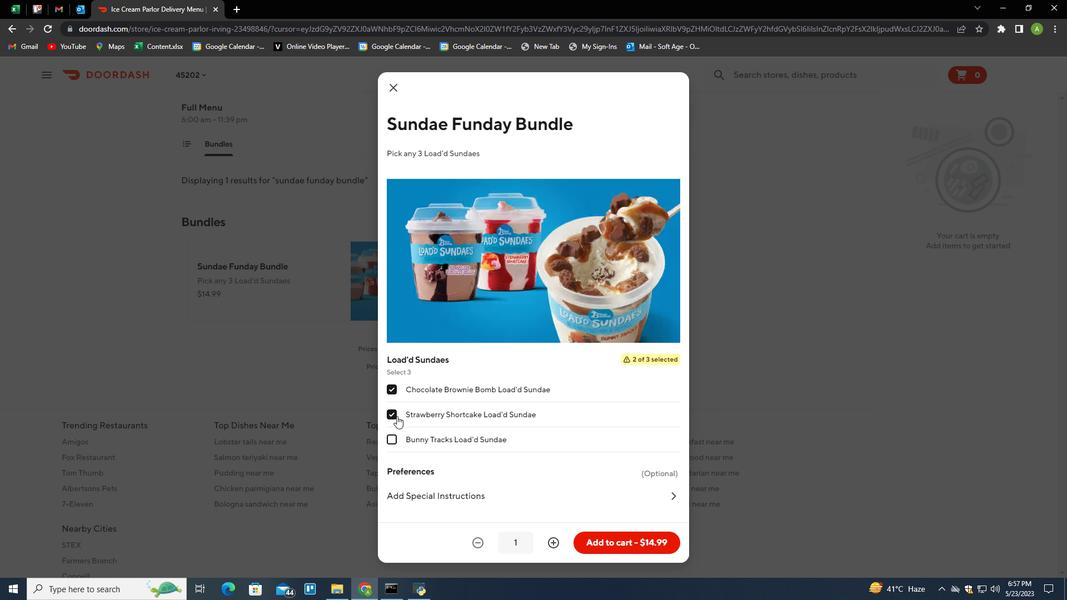 
Action: Mouse pressed left at (391, 410)
Screenshot: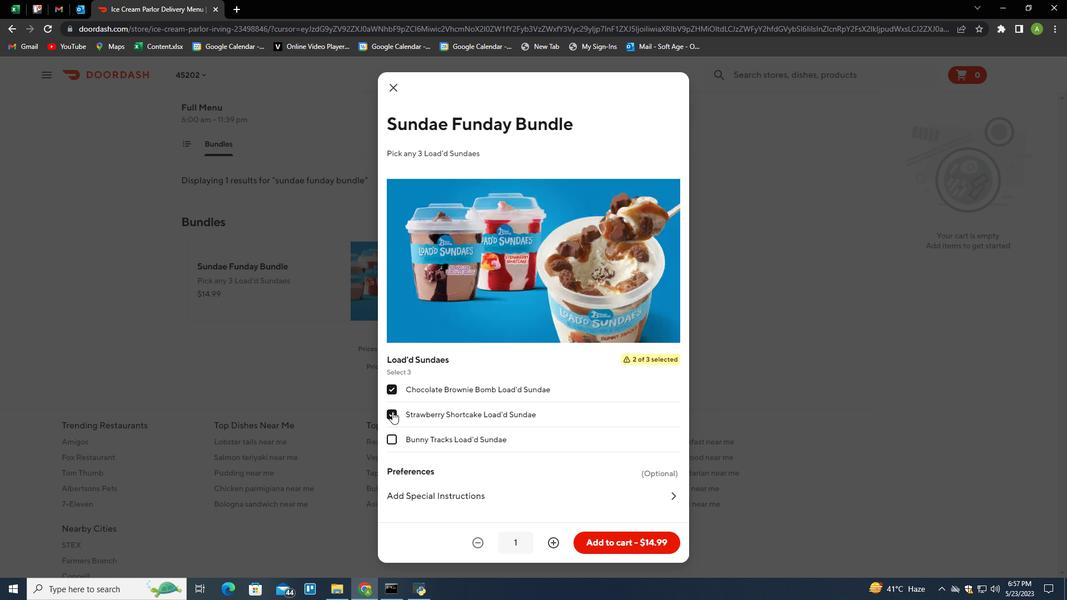 
Action: Mouse moved to (391, 388)
Screenshot: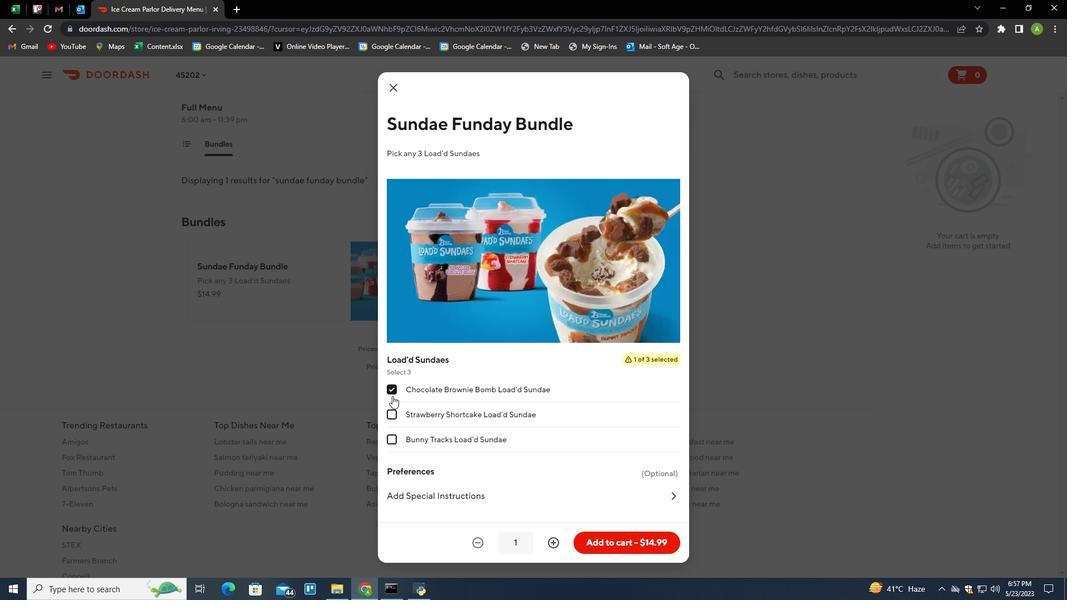 
Action: Mouse pressed left at (391, 388)
Screenshot: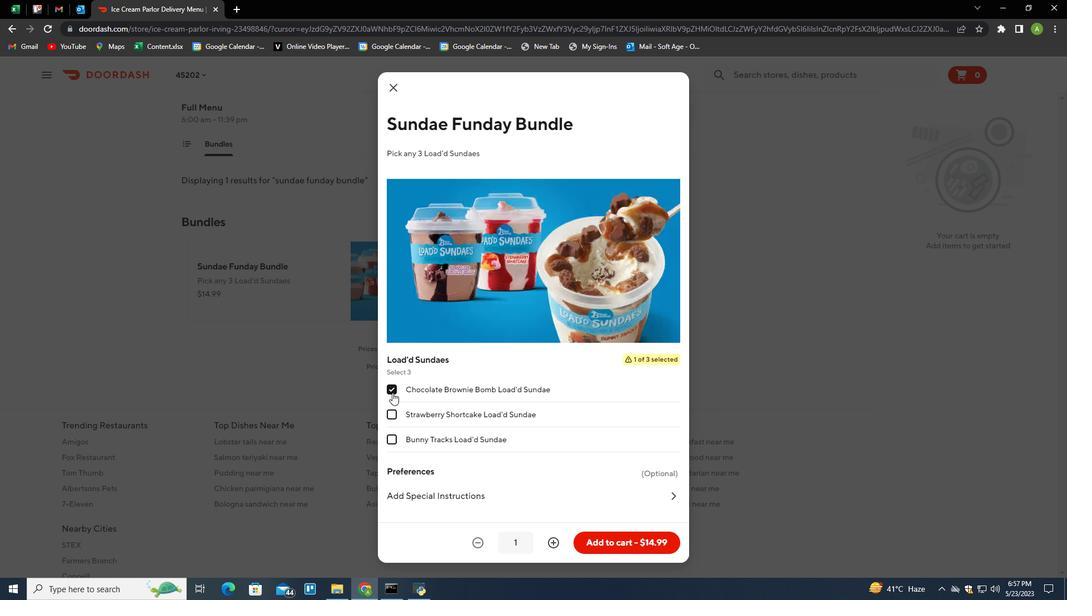 
Action: Mouse moved to (392, 388)
Screenshot: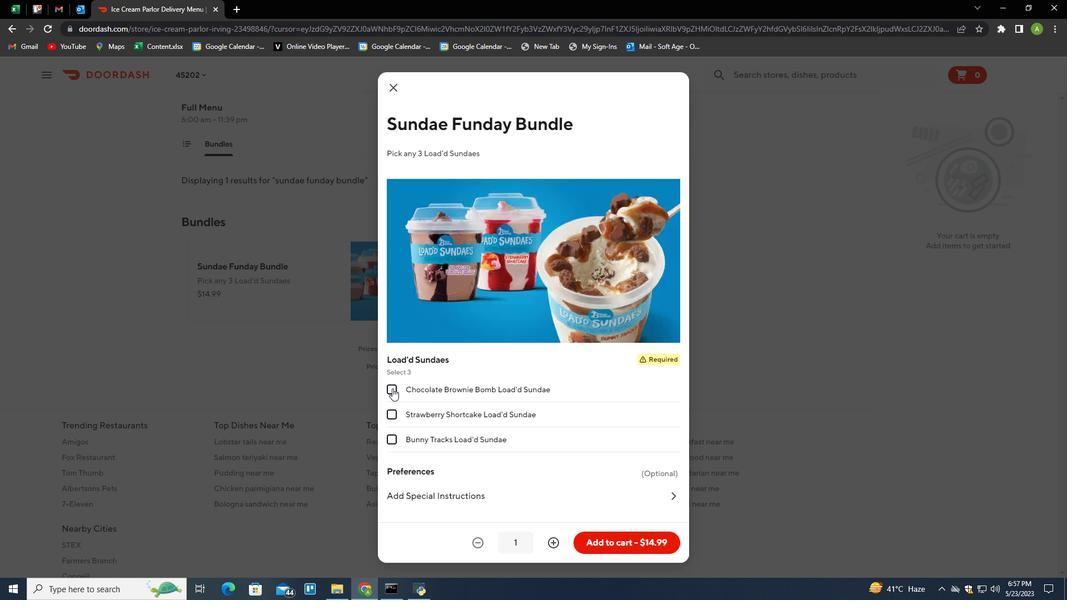 
Action: Mouse pressed left at (392, 388)
Screenshot: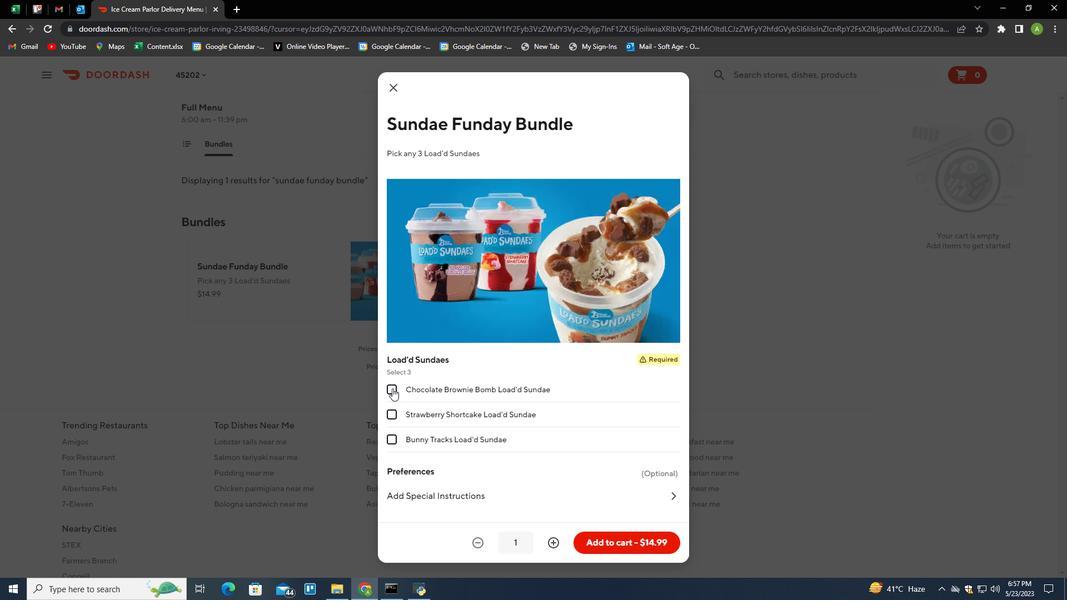 
Action: Mouse moved to (391, 388)
Screenshot: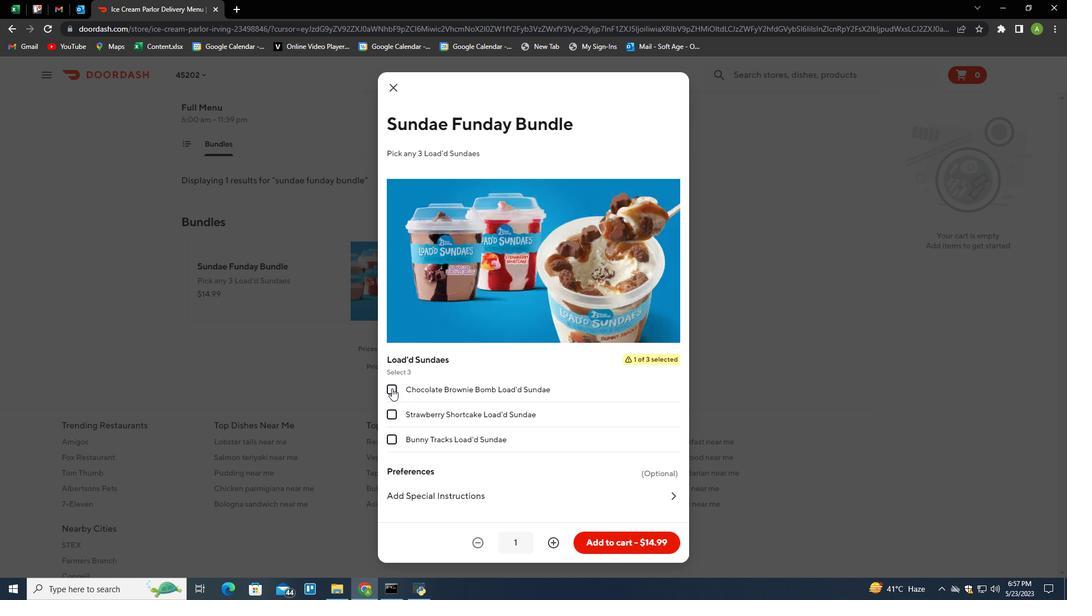 
Action: Mouse pressed left at (391, 388)
Screenshot: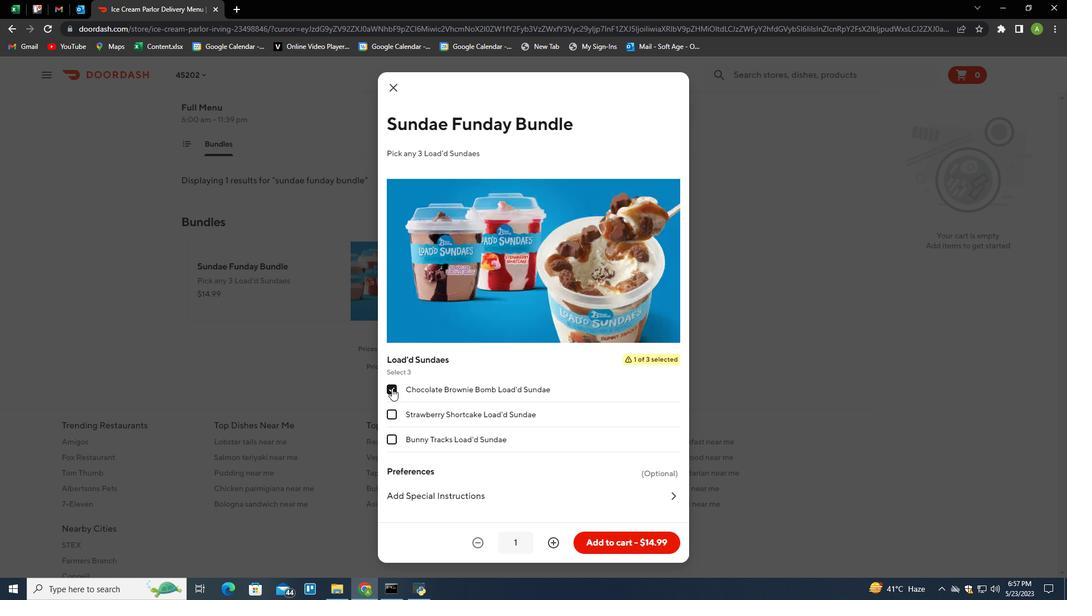 
Action: Mouse moved to (394, 439)
Screenshot: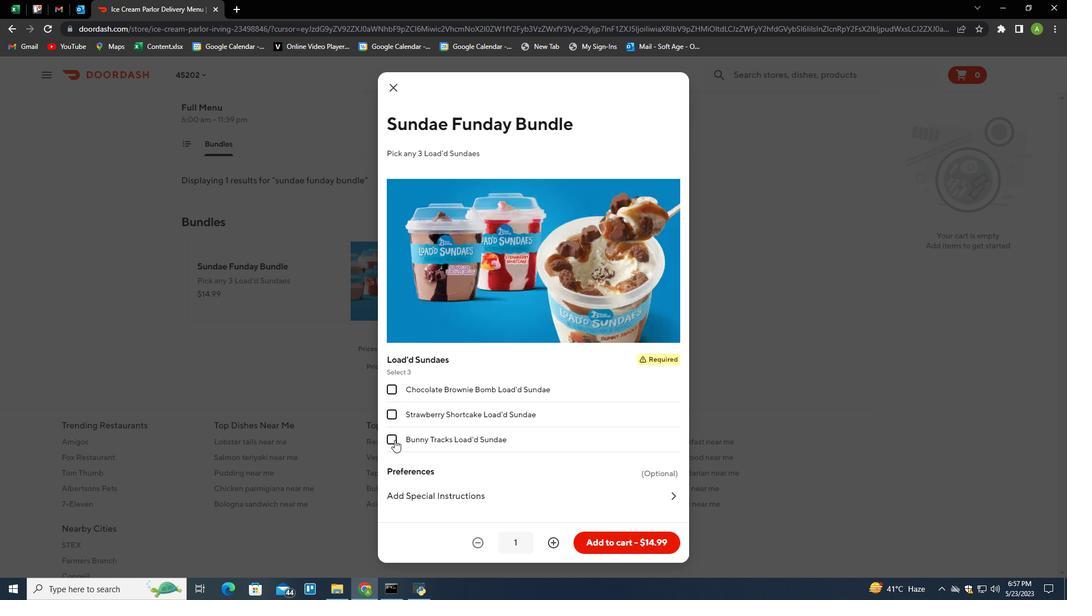 
Action: Mouse pressed left at (394, 439)
Screenshot: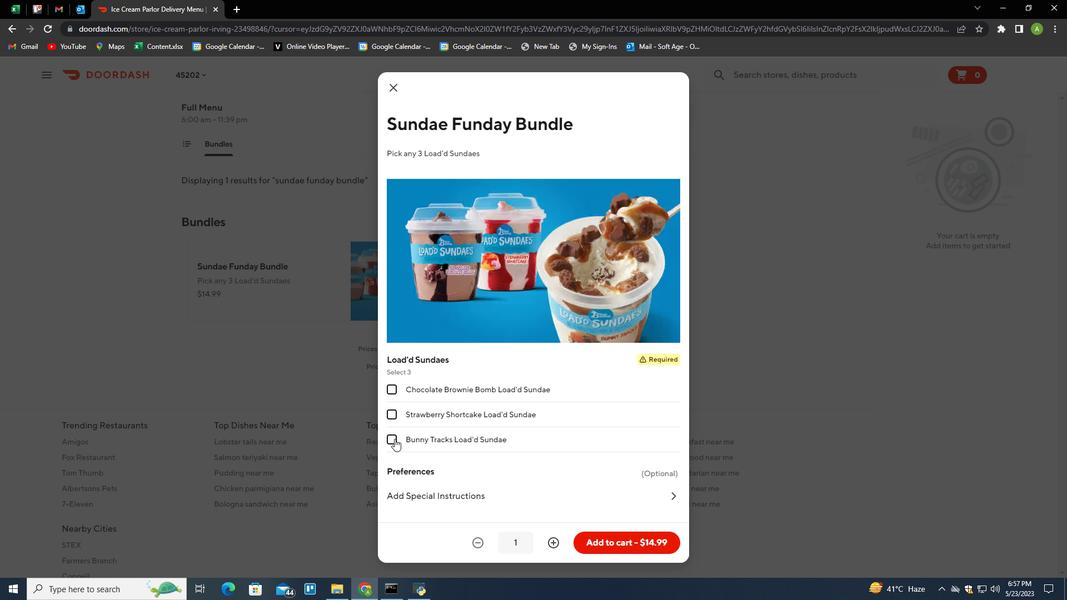 
Action: Mouse moved to (396, 412)
Screenshot: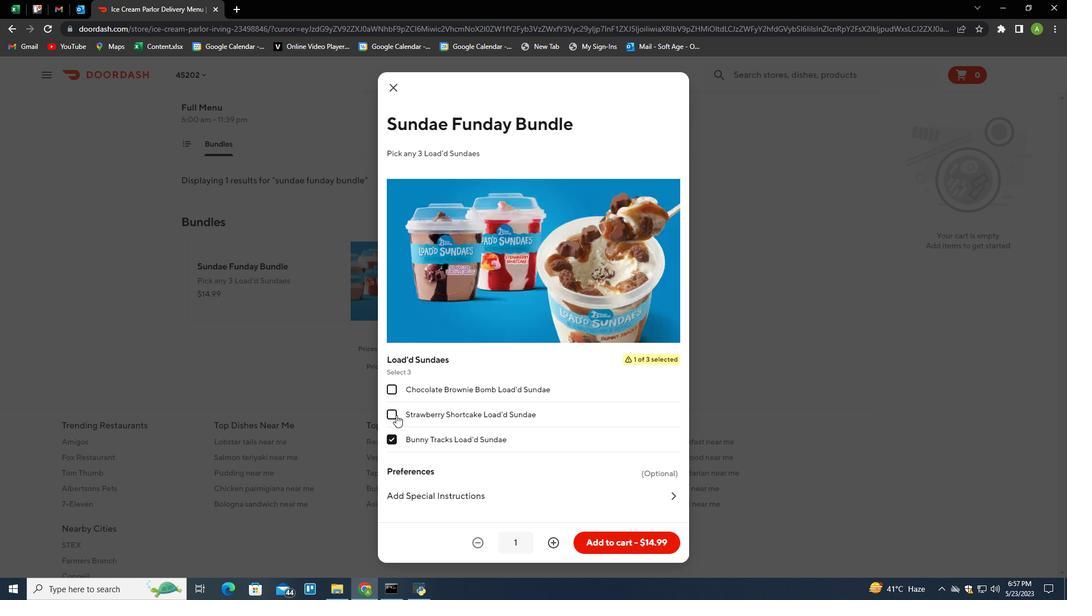 
Action: Mouse pressed left at (396, 412)
Screenshot: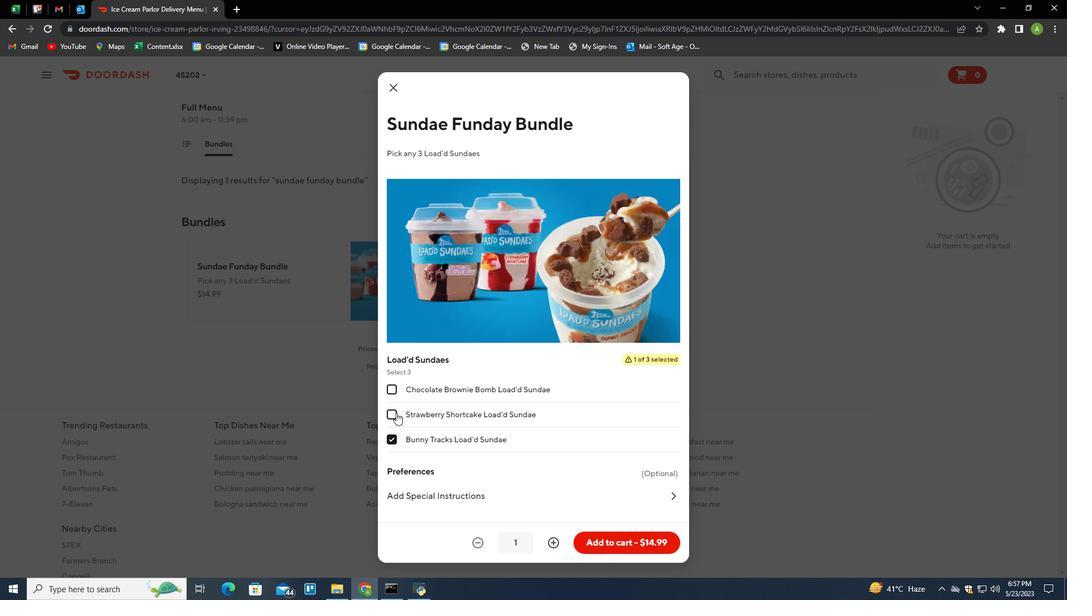
Action: Mouse moved to (393, 384)
Screenshot: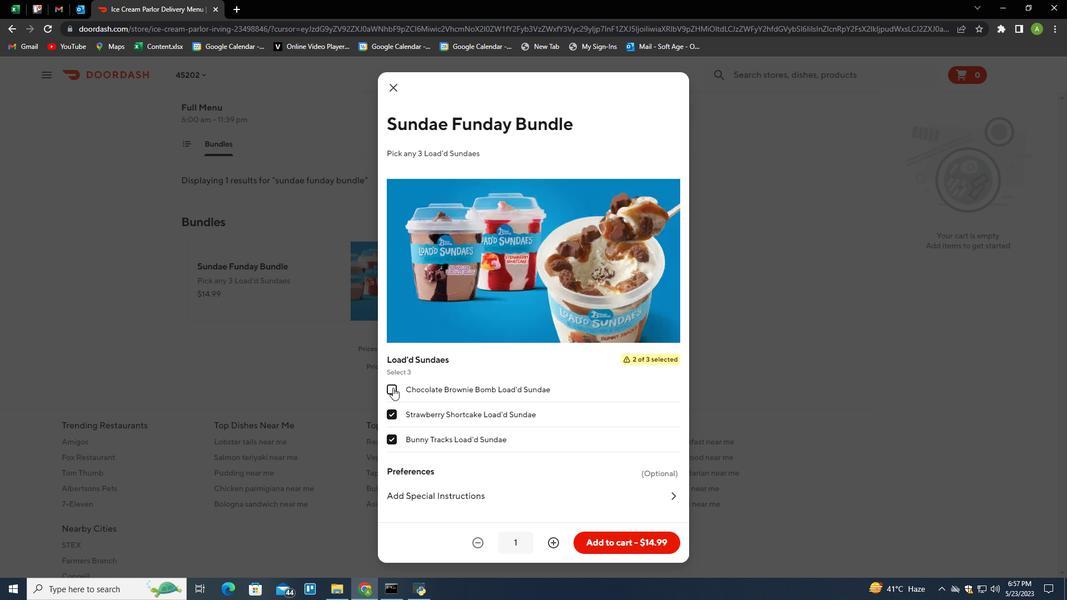 
Action: Mouse pressed left at (393, 384)
Screenshot: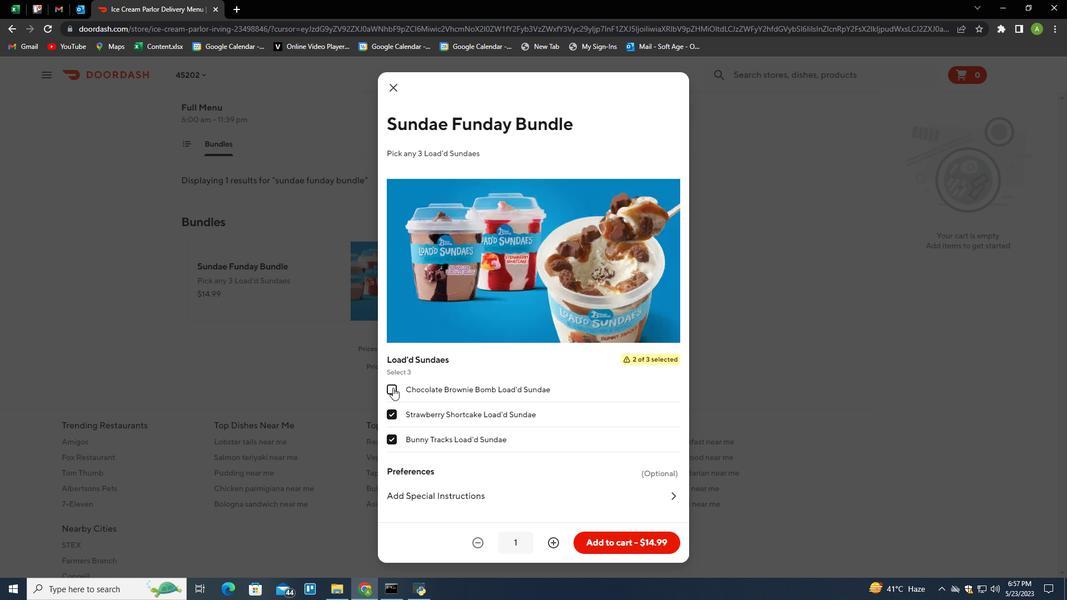 
Action: Mouse moved to (392, 390)
Screenshot: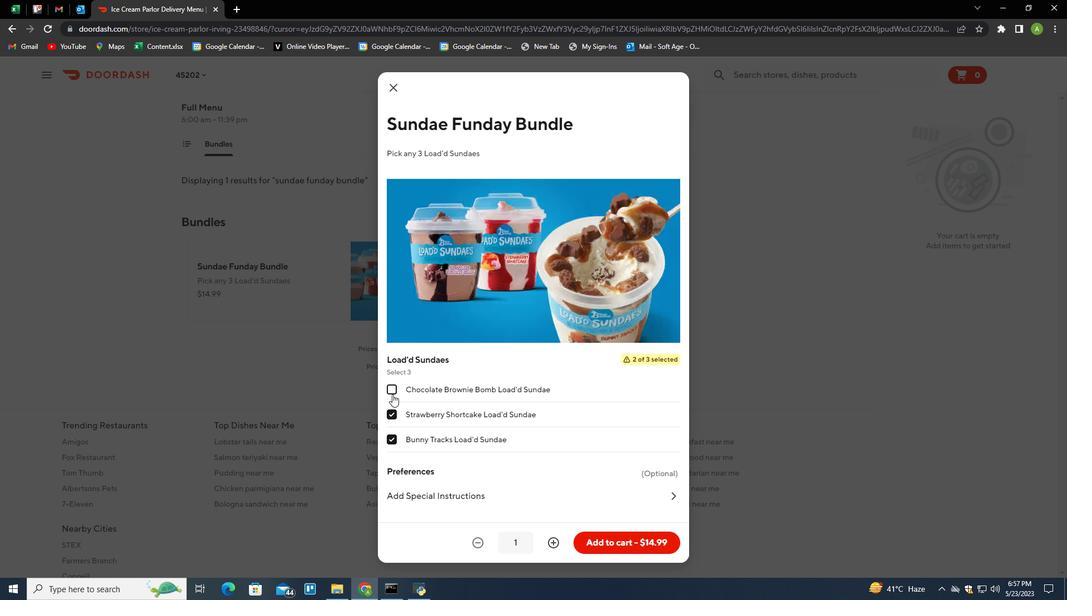 
Action: Mouse pressed left at (392, 390)
Screenshot: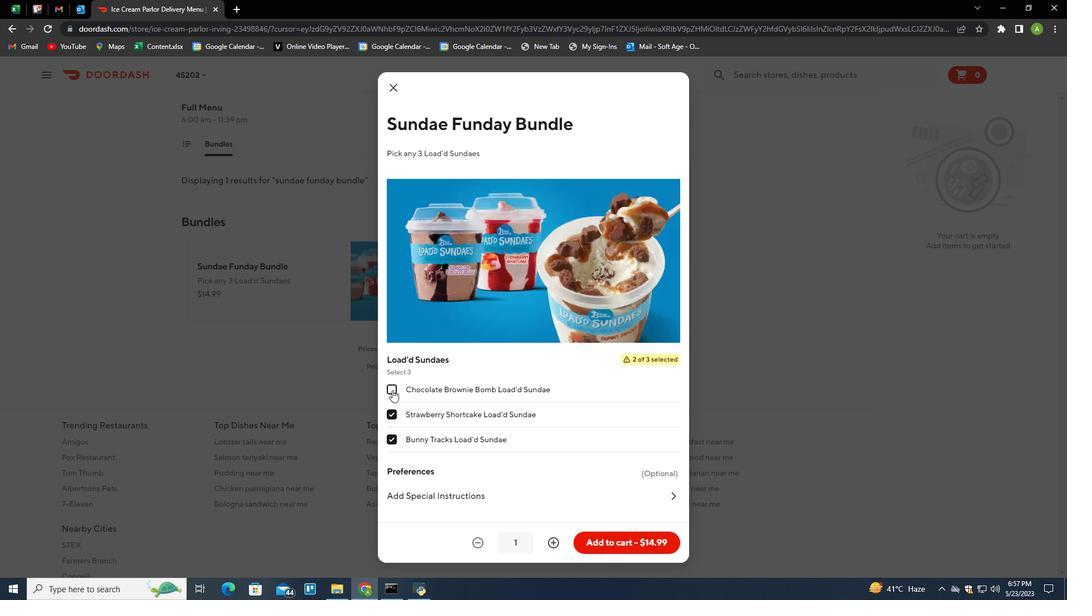 
Action: Mouse moved to (552, 541)
Screenshot: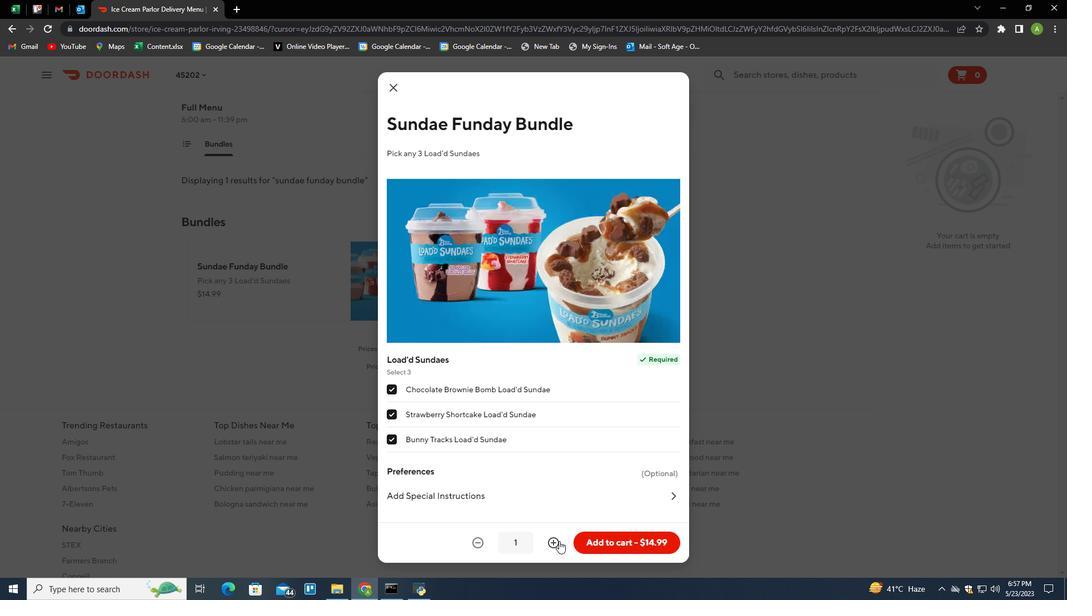 
Action: Mouse pressed left at (552, 541)
Screenshot: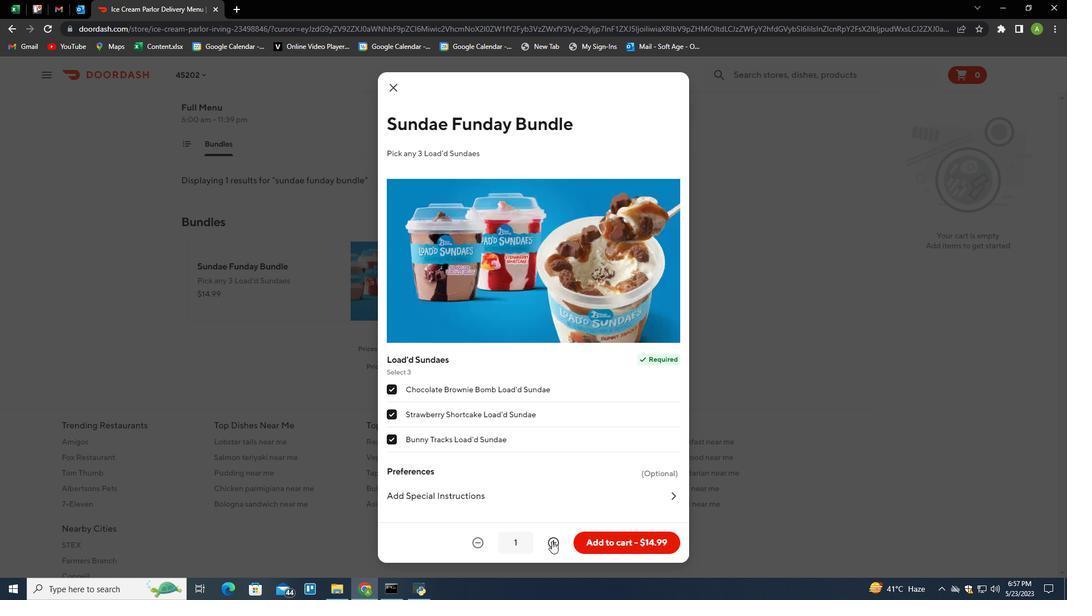 
Action: Mouse moved to (595, 542)
Screenshot: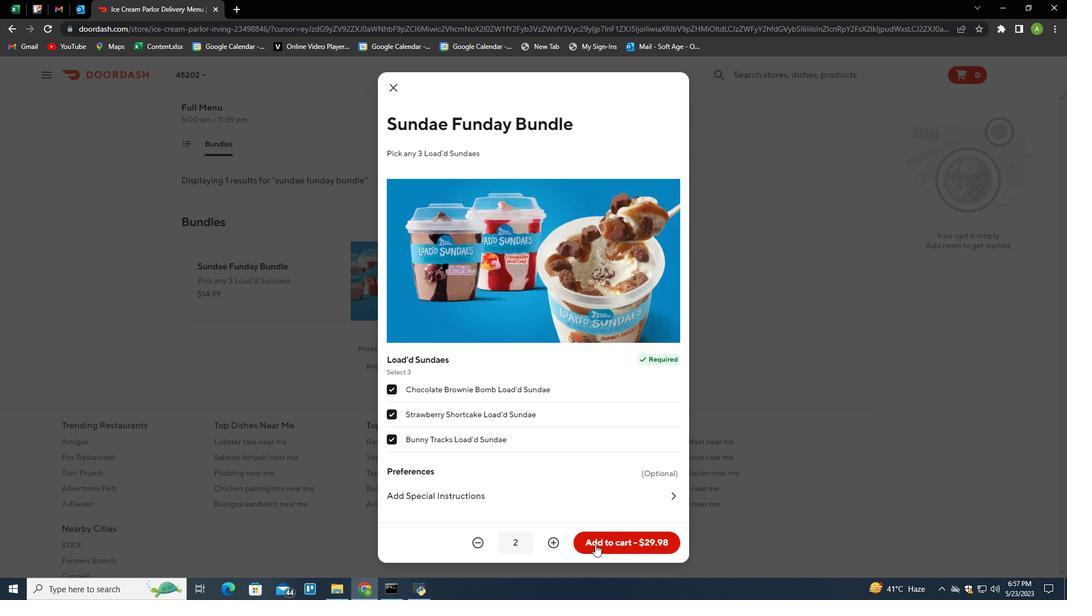 
Action: Mouse pressed left at (595, 542)
Screenshot: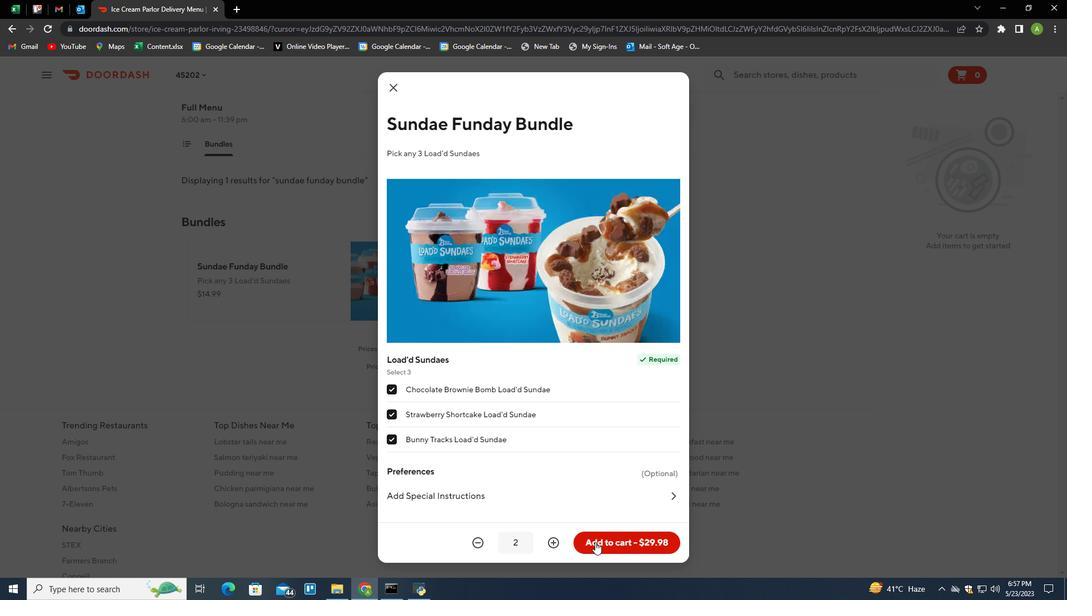 
Action: Mouse moved to (914, 146)
Screenshot: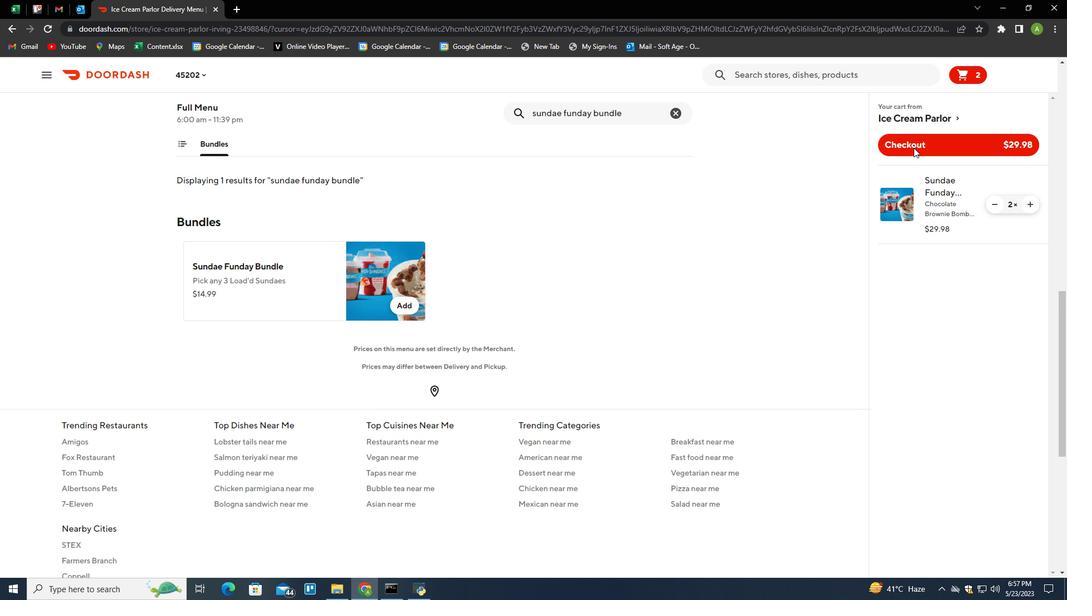 
Action: Mouse pressed left at (914, 146)
Screenshot: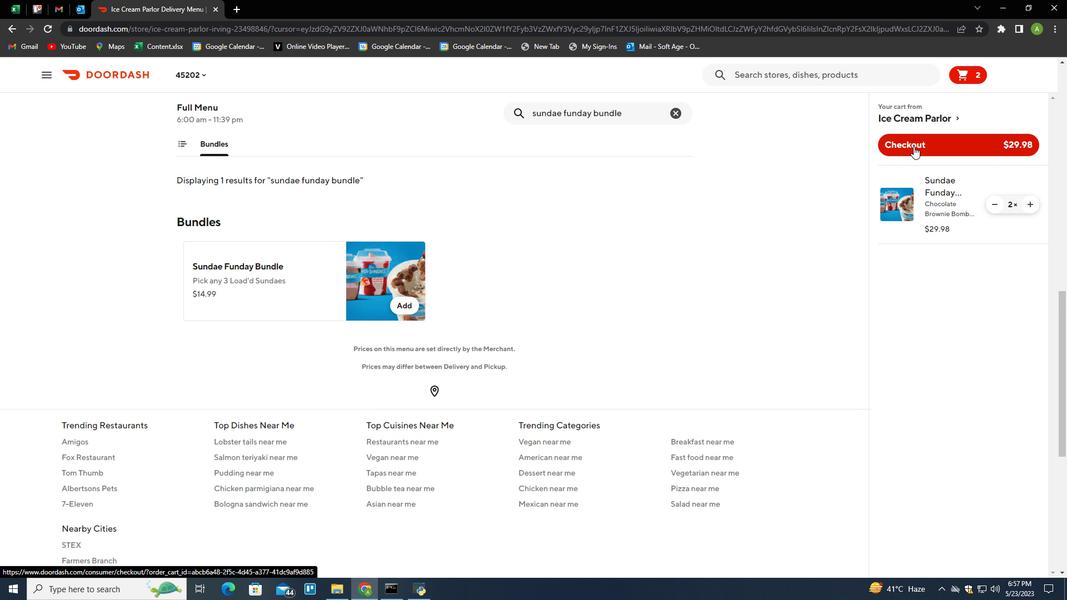
Action: Mouse moved to (818, 222)
Screenshot: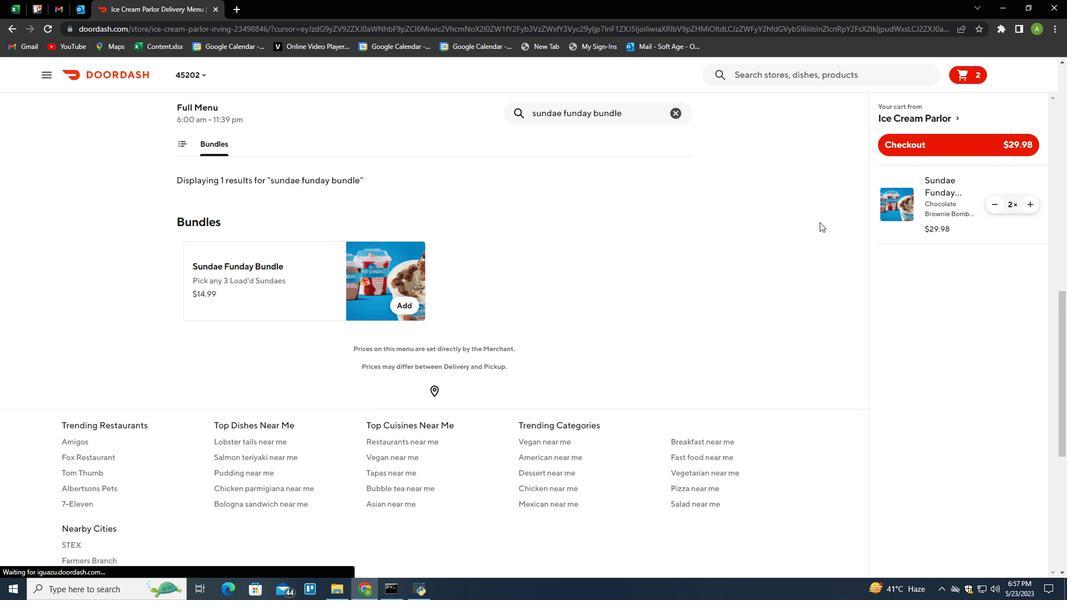
